 Task: Add an event with the title Third Project Status Update, date '2023/10/26', time 7:00 AM to 9:00 AMand add a description: Participants will explore the various roles, strengths, and contributions of team members. They will gain insights into the different communication styles, work preferences, and approaches to collaboration that exist within the team., put the event into Red category, logged in from the account softage.3@softage.netand send the event invitation to softage.4@softage.net and softage.2@softage.net. Set a reminder for the event At time of event
Action: Mouse moved to (107, 107)
Screenshot: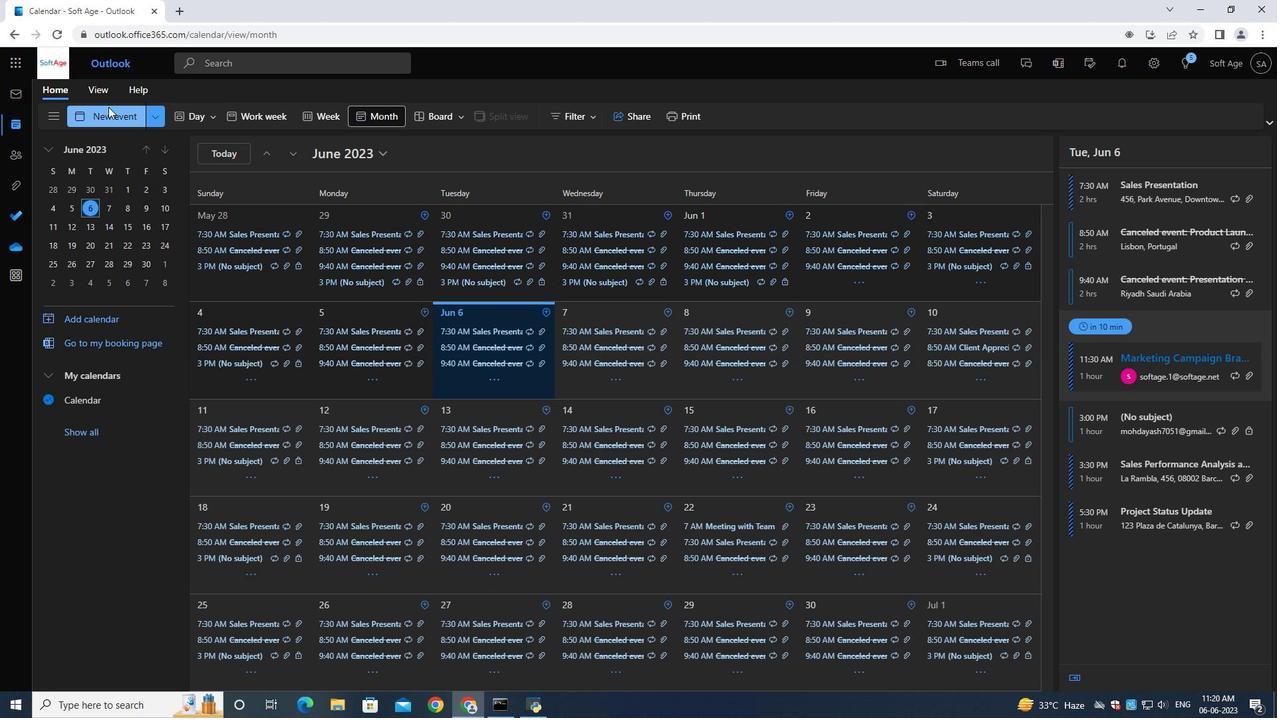 
Action: Mouse pressed left at (107, 107)
Screenshot: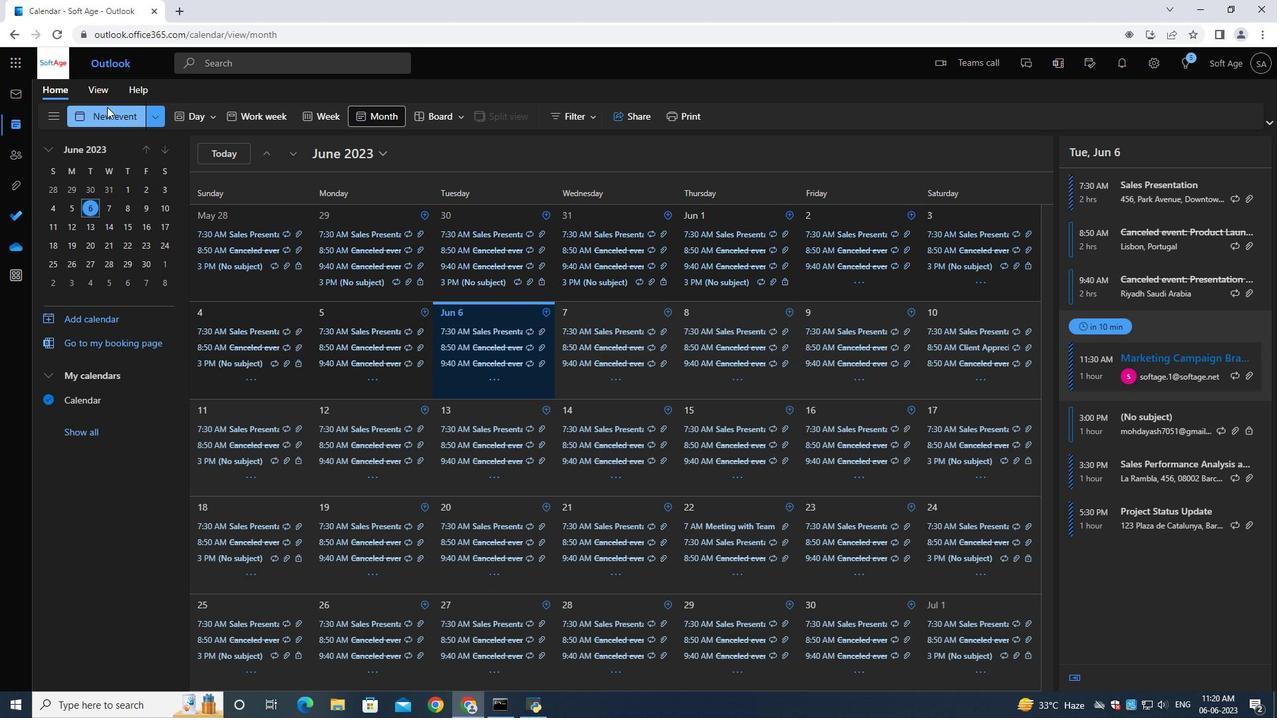
Action: Mouse moved to (398, 199)
Screenshot: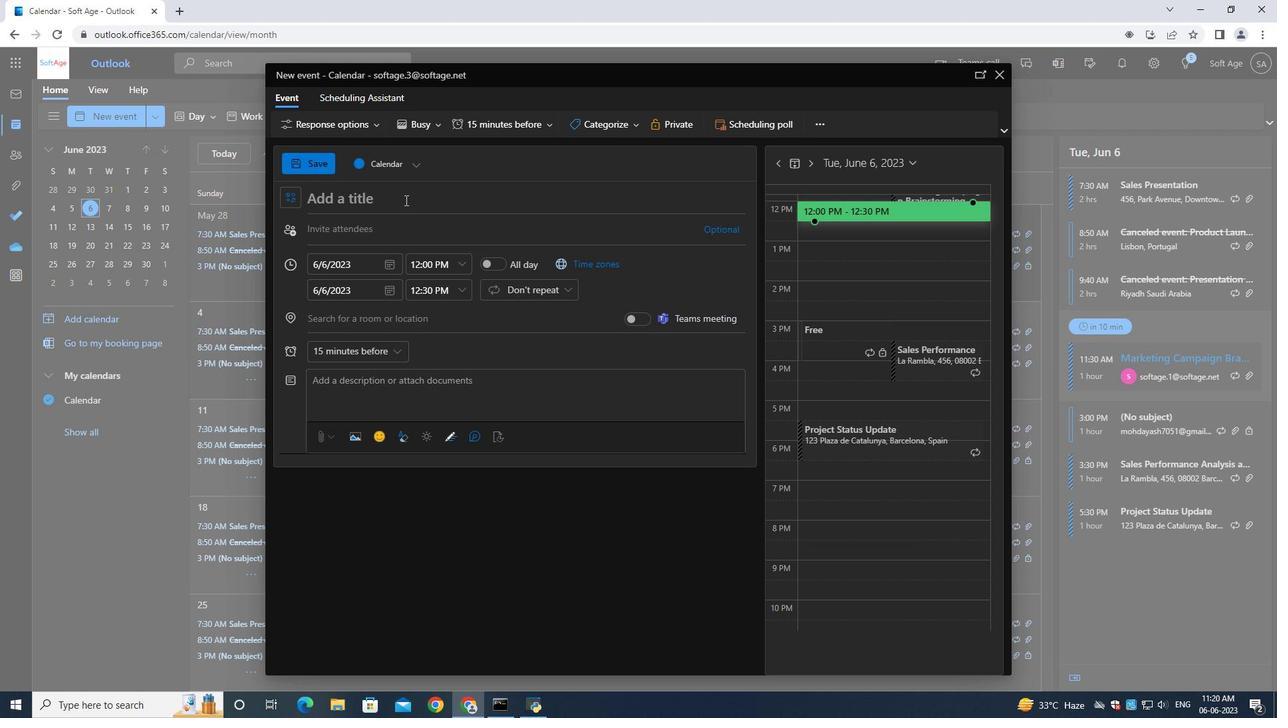 
Action: Mouse pressed left at (398, 199)
Screenshot: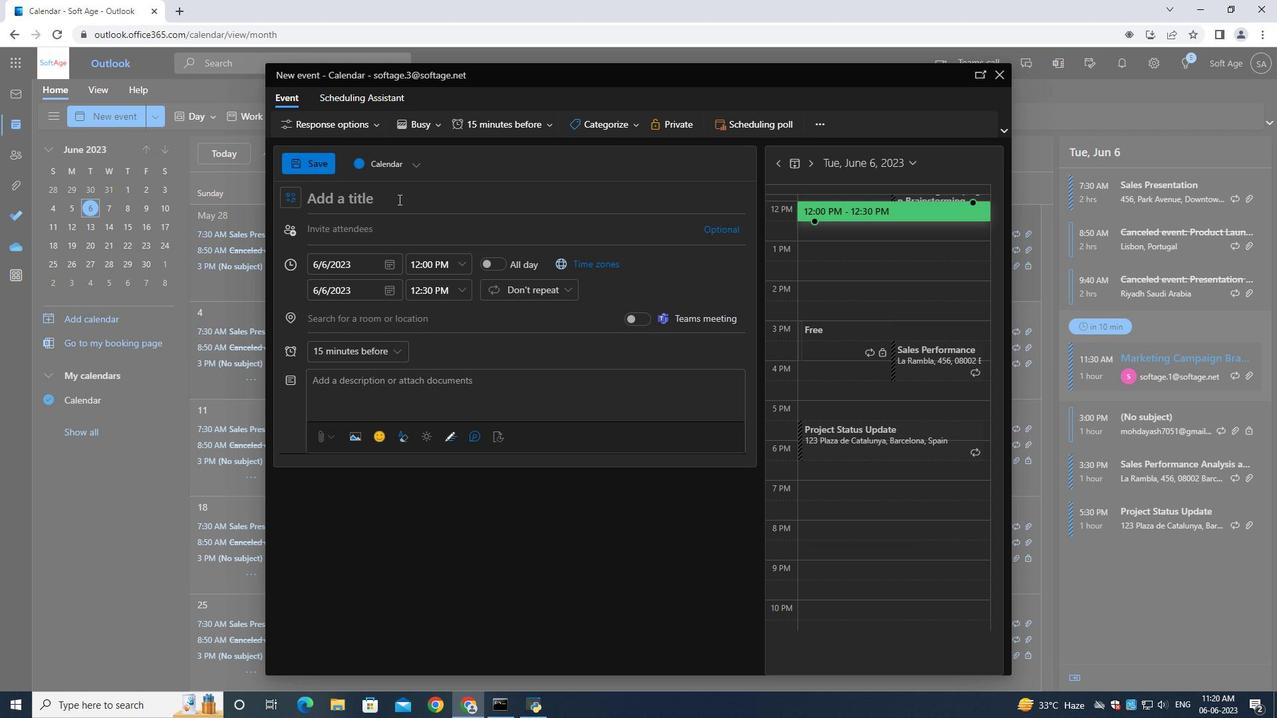 
Action: Mouse moved to (398, 199)
Screenshot: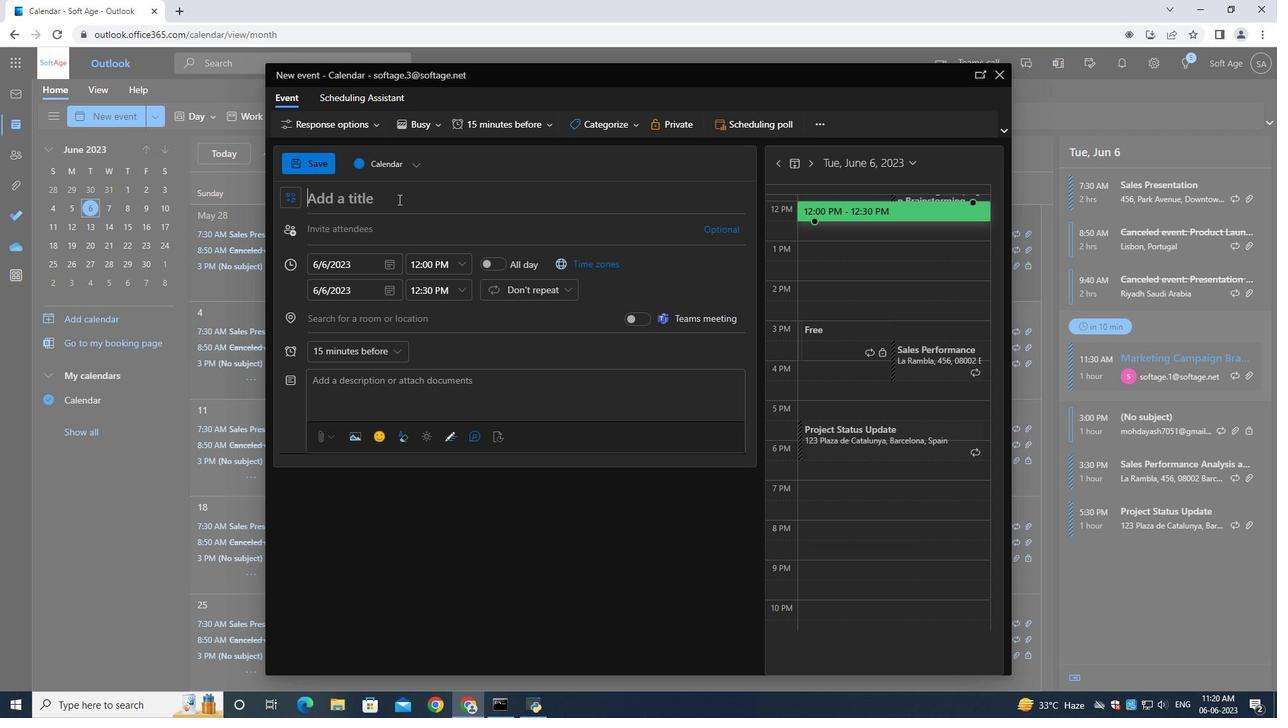 
Action: Key pressed <Key.shift>Third<Key.space><Key.shift><Key.shift><Key.shift><Key.shift><Key.shift><Key.shift><Key.shift><Key.shift>Project<Key.space><Key.shift><Key.shift><Key.shift><Key.shift><Key.shift><Key.shift><Key.shift><Key.shift><Key.shift><Key.shift><Key.shift><Key.shift><Key.shift><Key.shift><Key.shift><Key.shift>Status<Key.space><Key.shift>Update<Key.space>
Screenshot: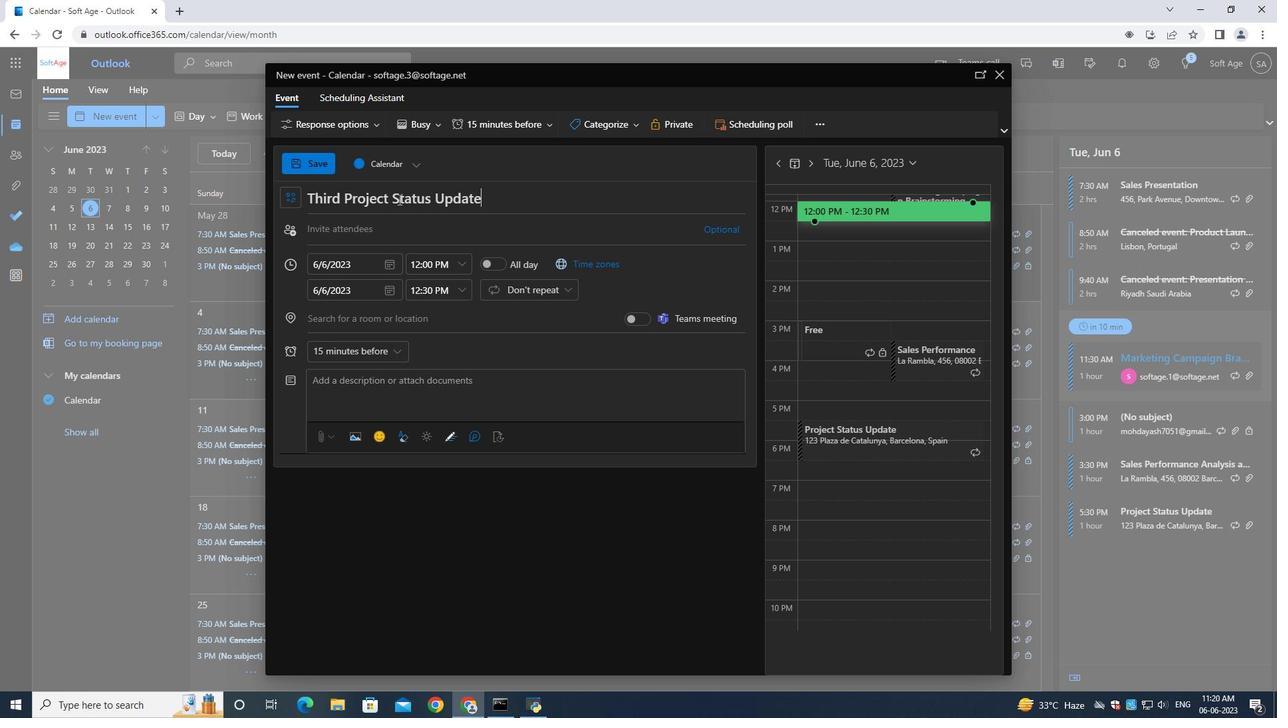 
Action: Mouse moved to (393, 260)
Screenshot: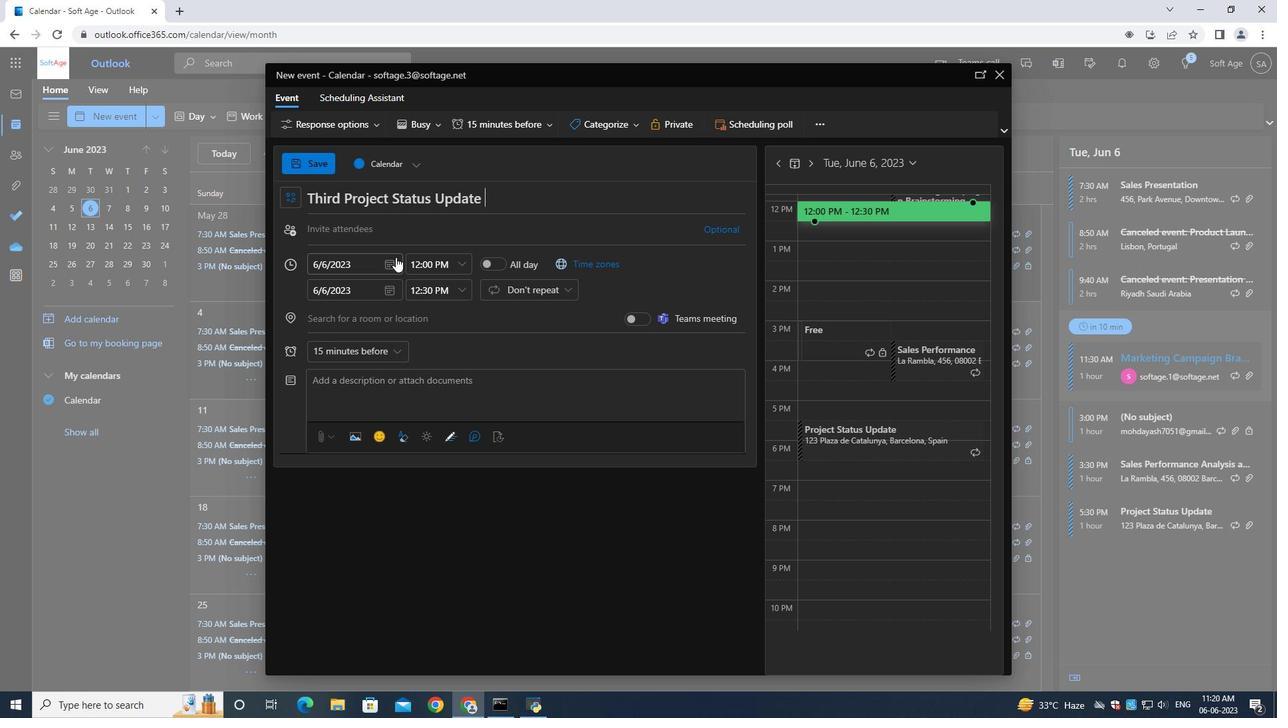 
Action: Mouse pressed left at (393, 260)
Screenshot: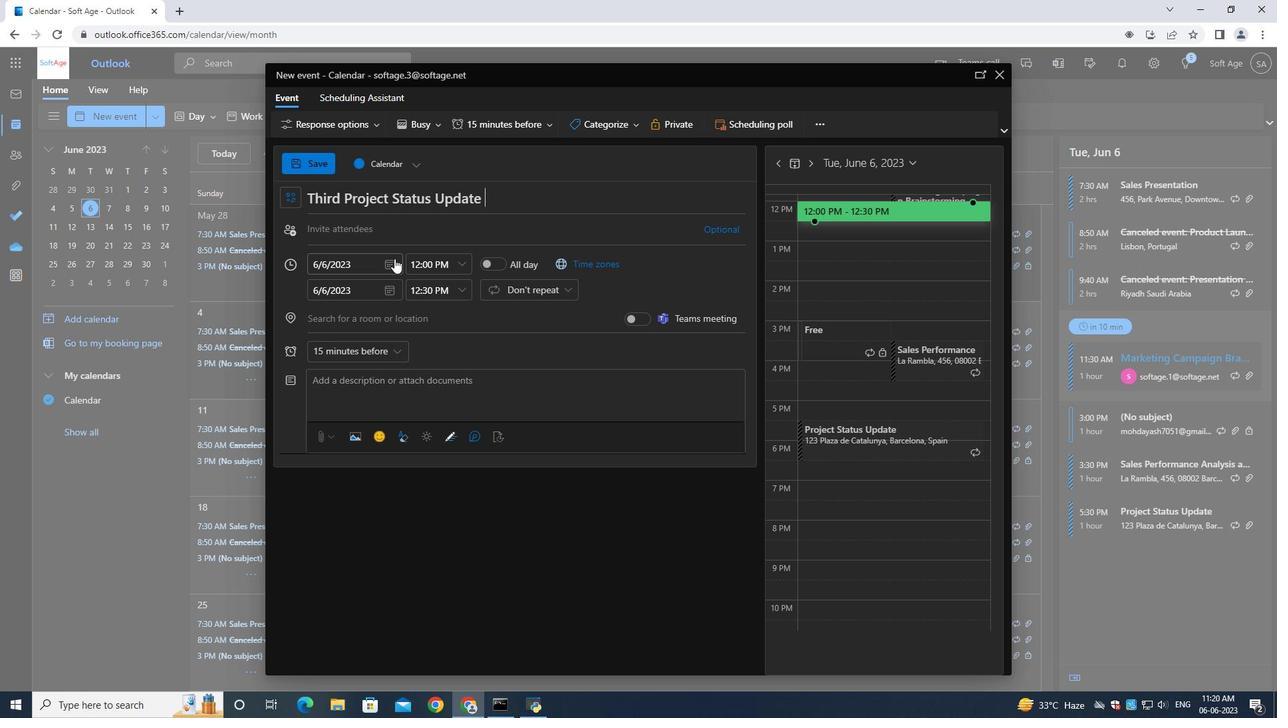 
Action: Mouse moved to (438, 288)
Screenshot: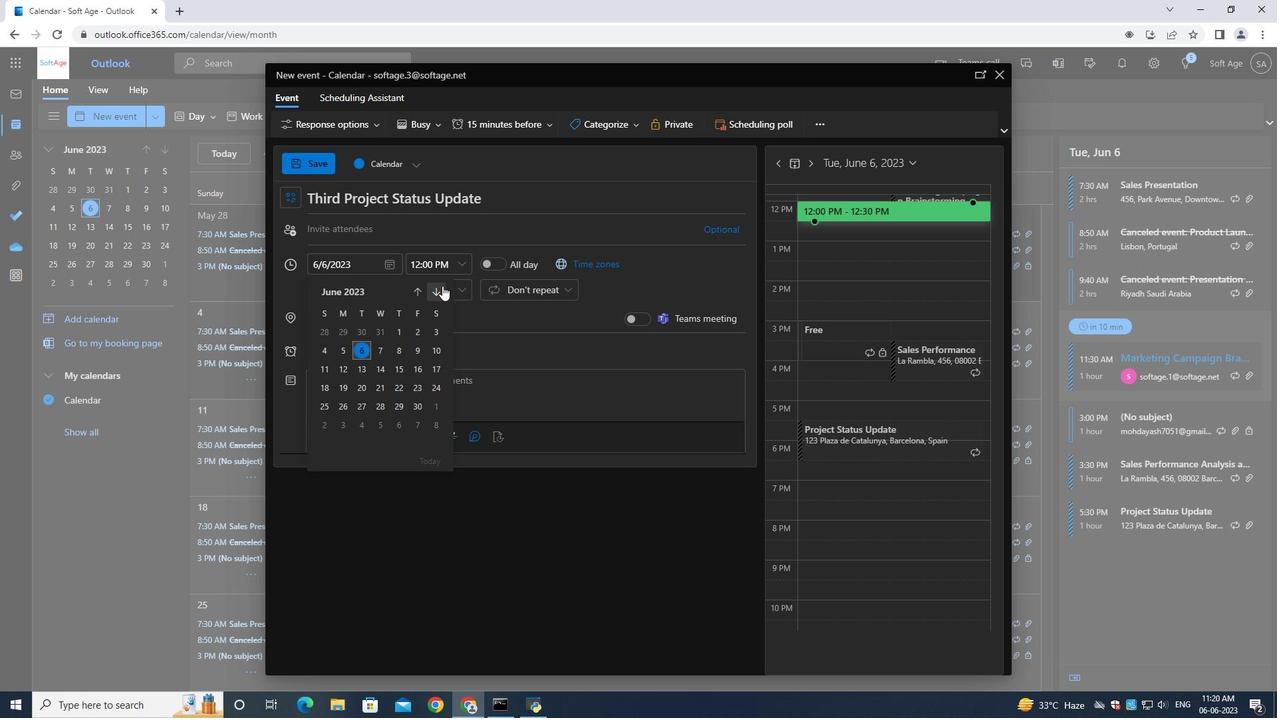 
Action: Mouse pressed left at (438, 288)
Screenshot: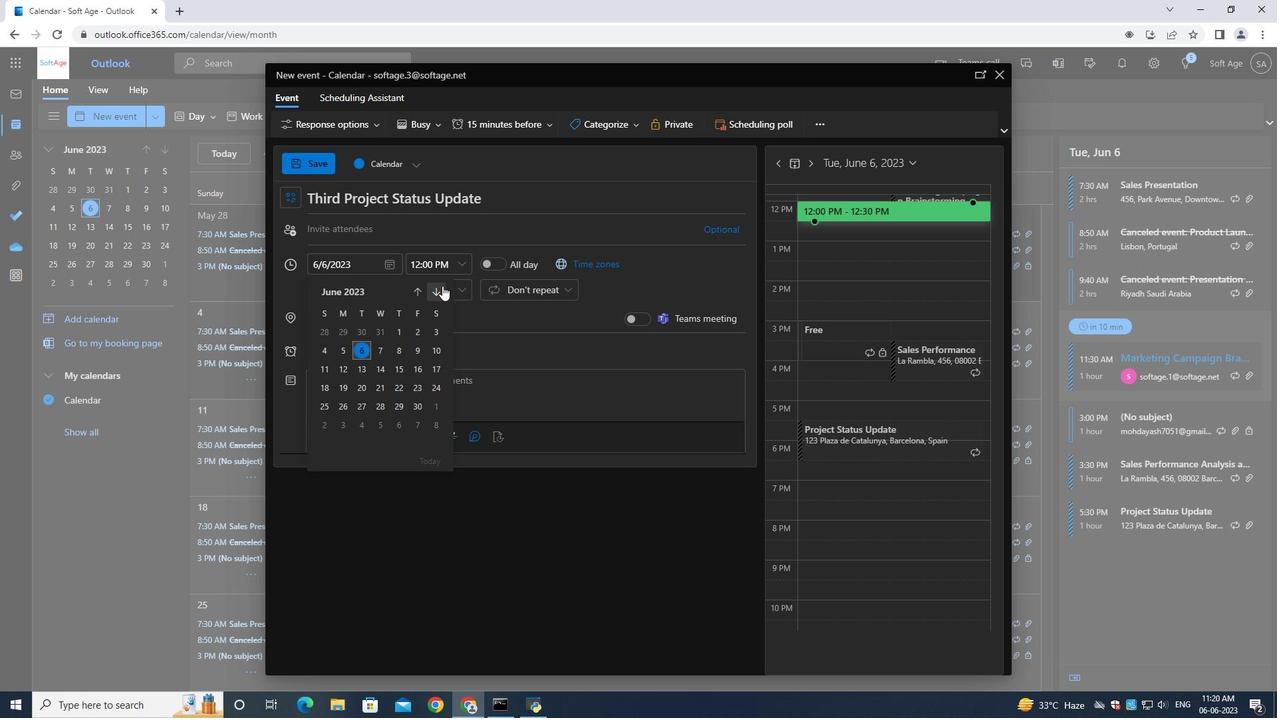 
Action: Mouse pressed left at (438, 288)
Screenshot: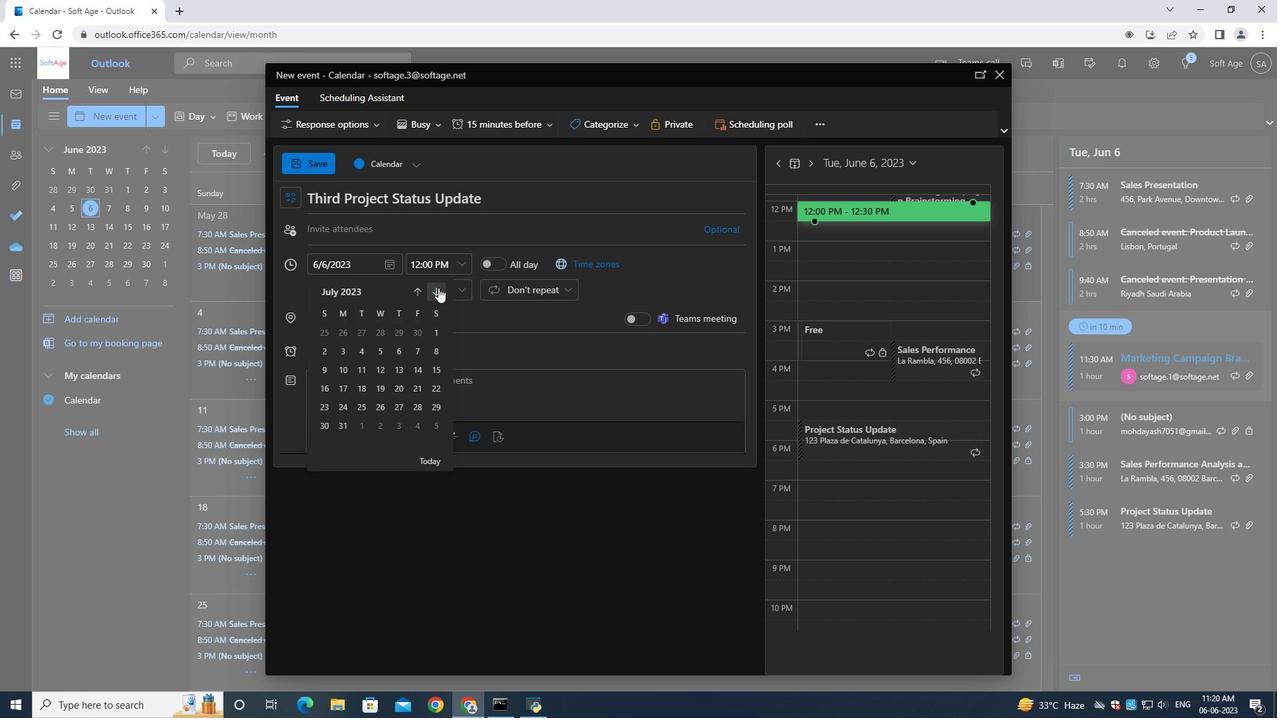 
Action: Mouse pressed left at (438, 288)
Screenshot: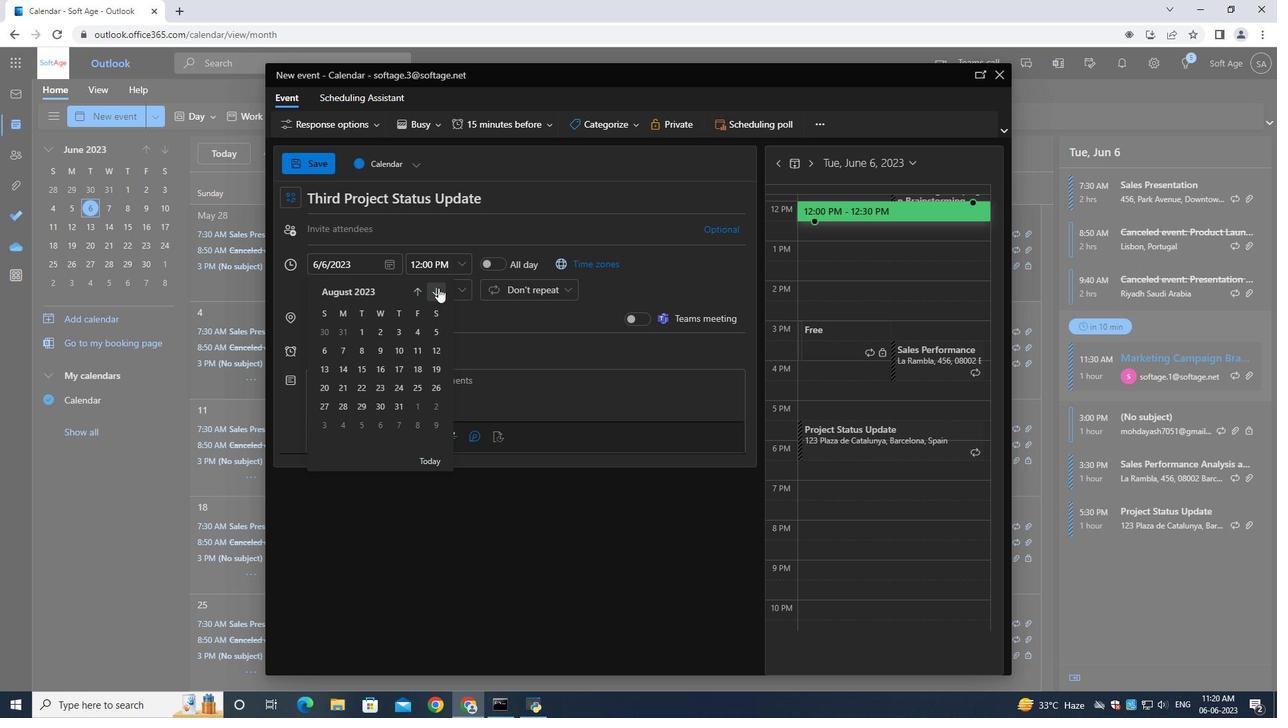 
Action: Mouse pressed left at (438, 288)
Screenshot: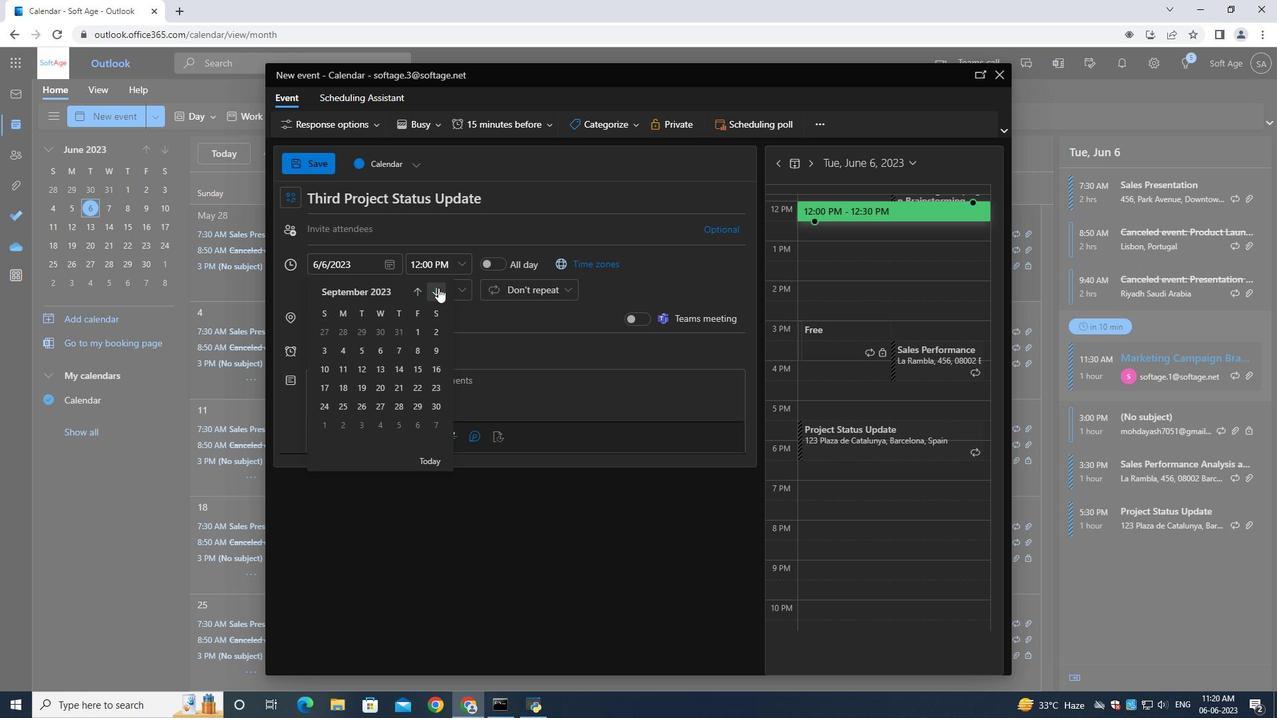 
Action: Mouse moved to (394, 390)
Screenshot: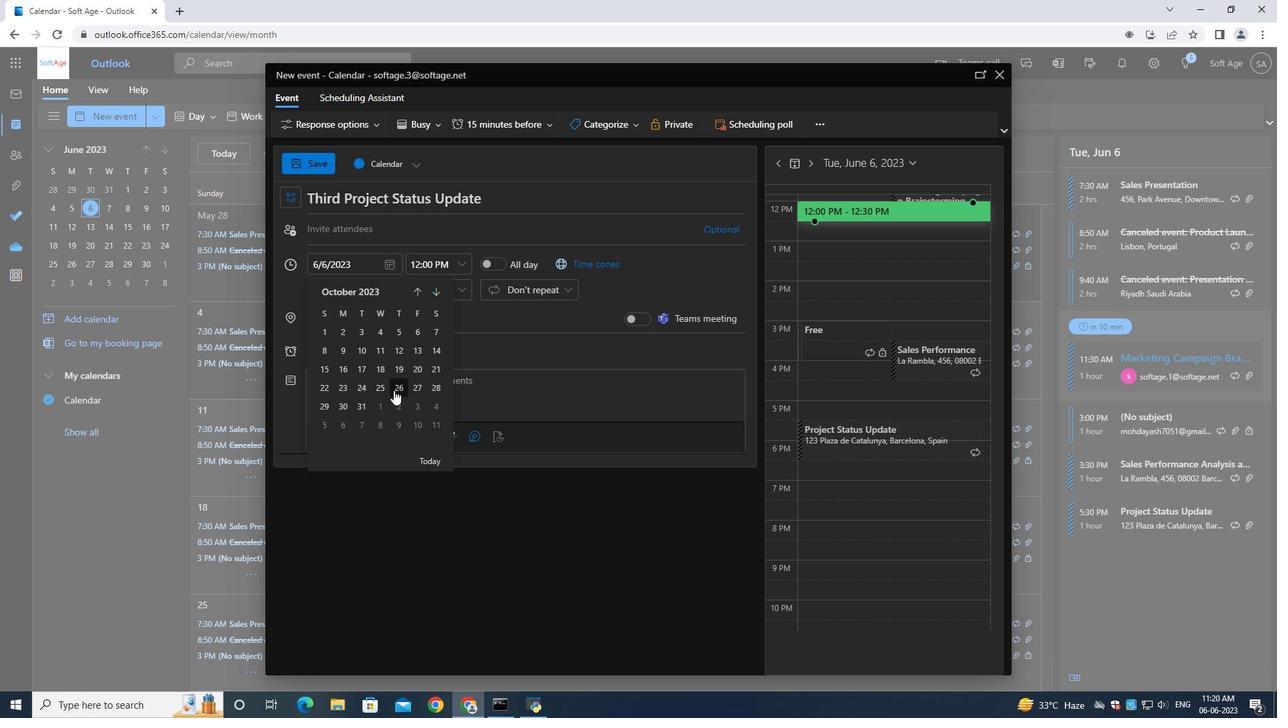 
Action: Mouse pressed left at (394, 390)
Screenshot: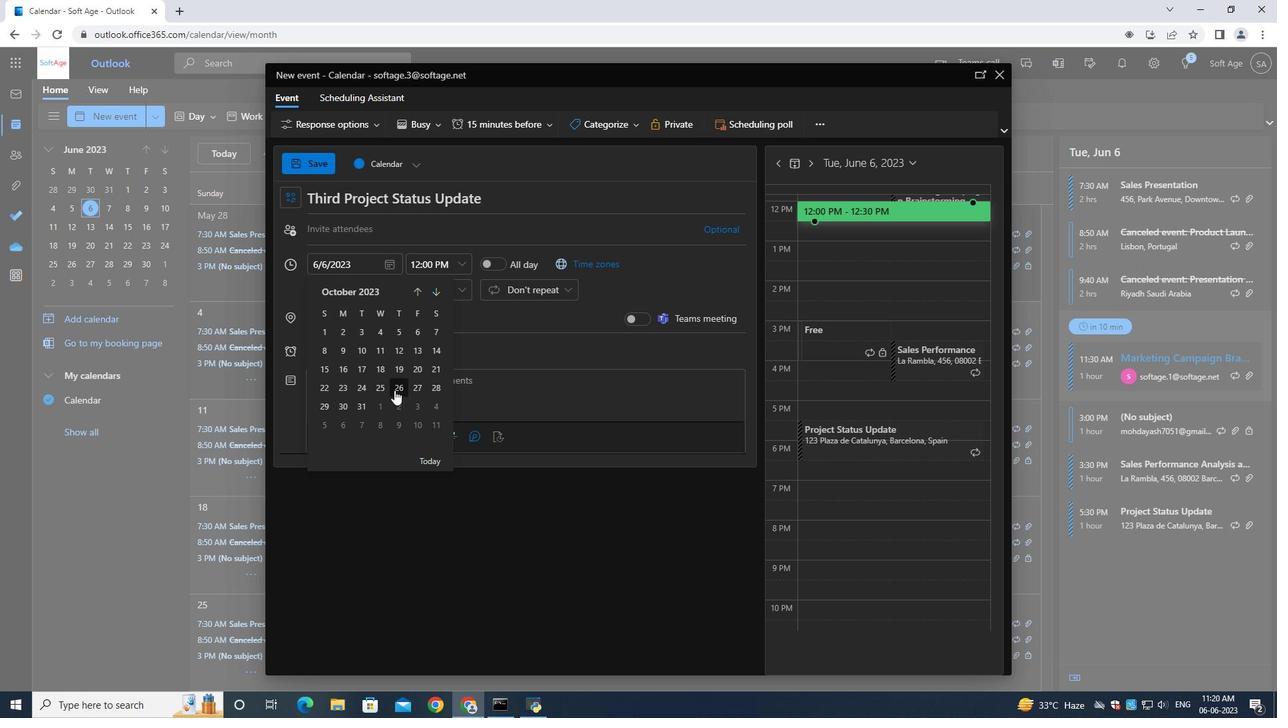 
Action: Mouse moved to (427, 269)
Screenshot: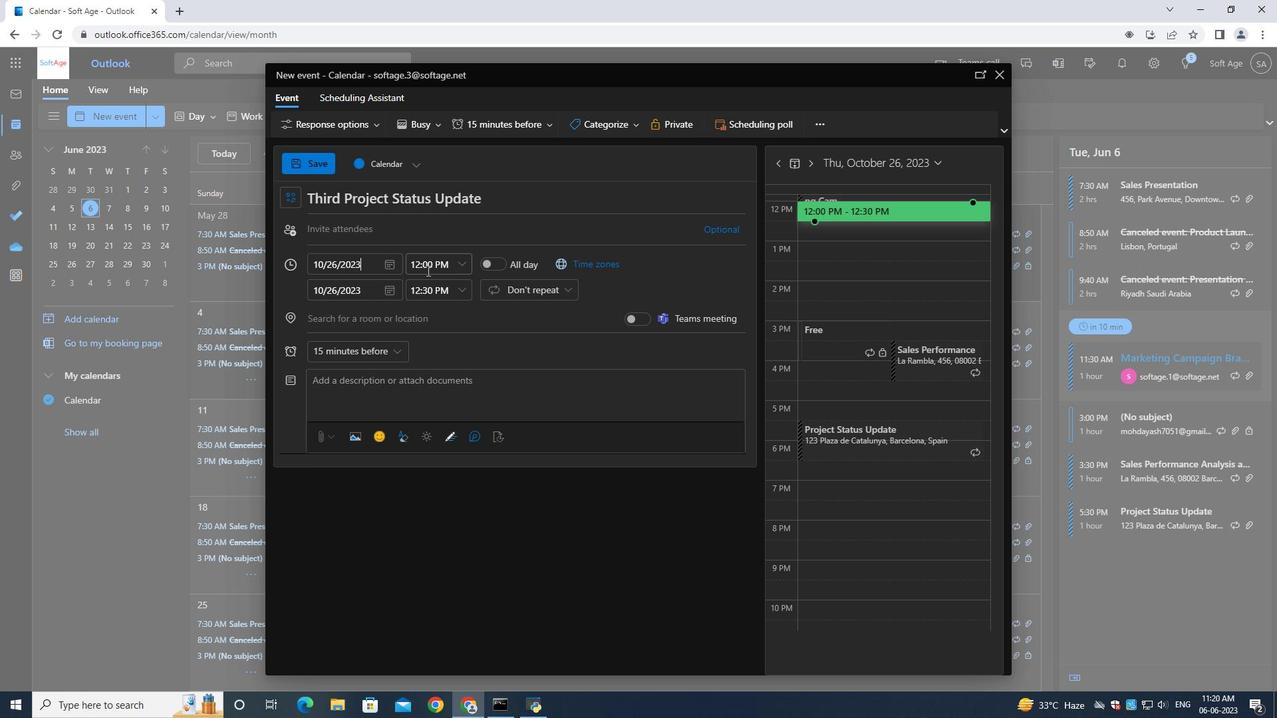 
Action: Mouse pressed left at (427, 269)
Screenshot: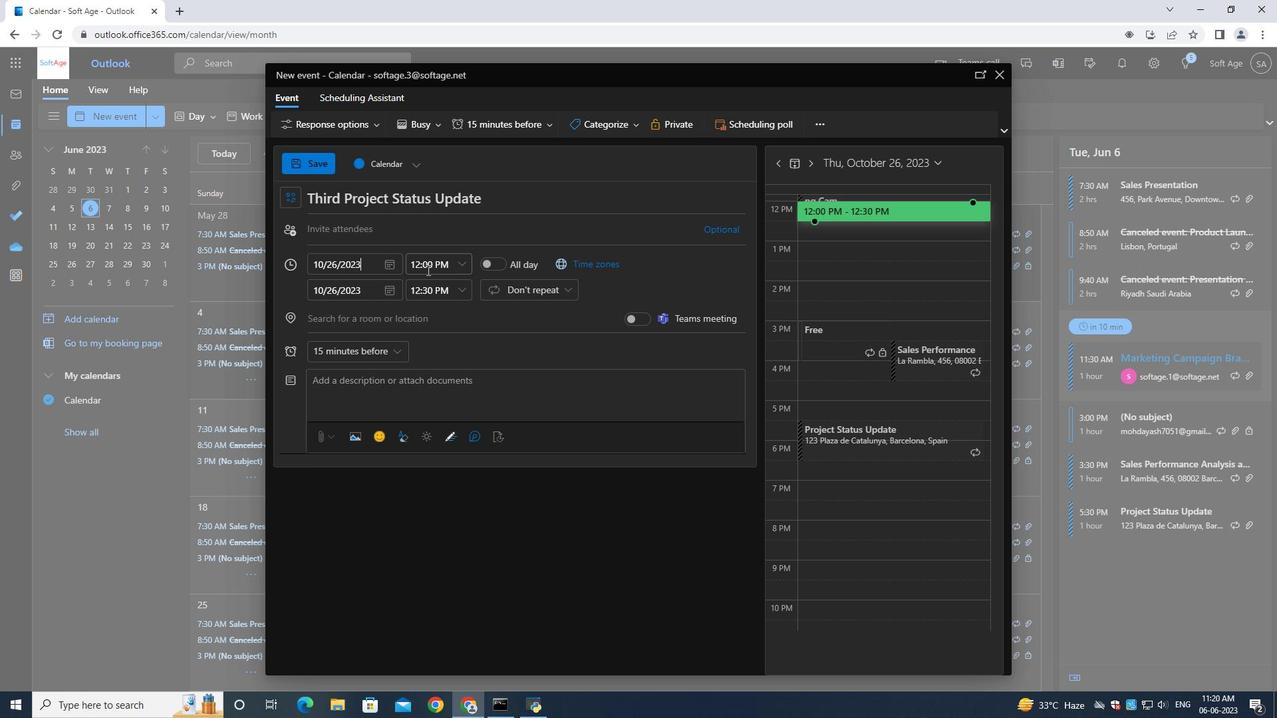 
Action: Mouse moved to (428, 269)
Screenshot: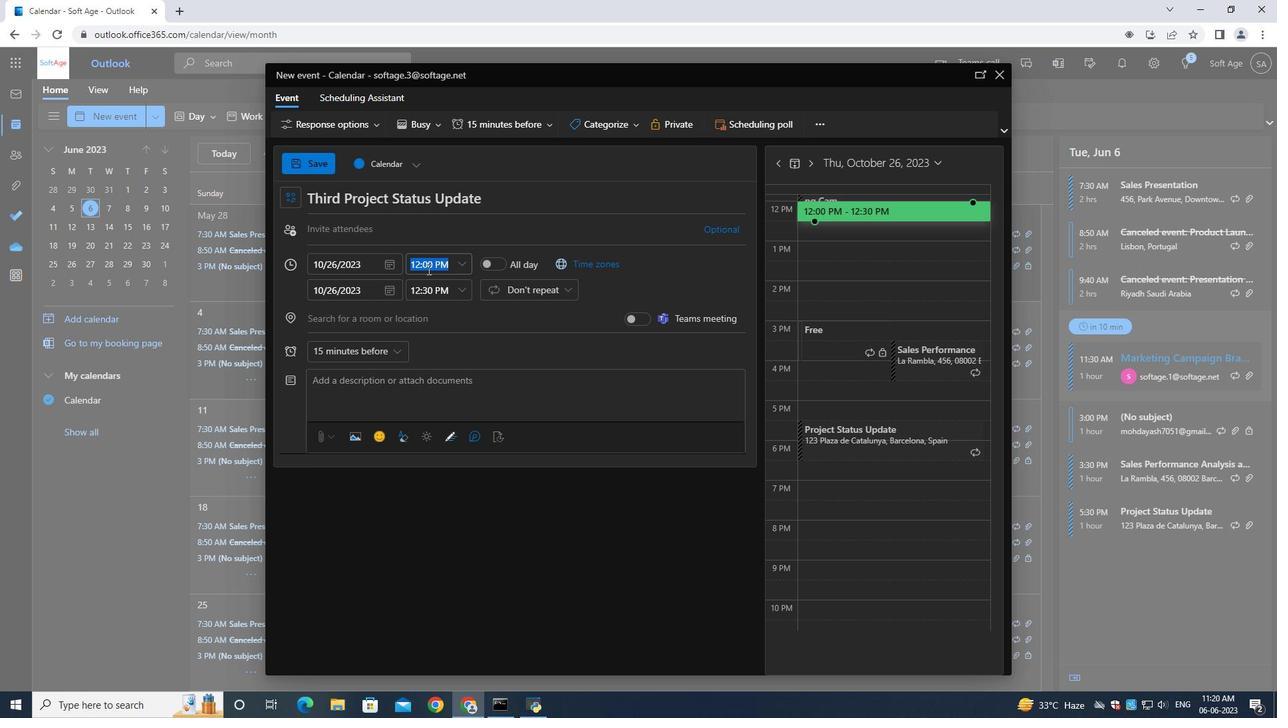 
Action: Key pressed 7<Key.shift_r>:00<Key.shift>AM
Screenshot: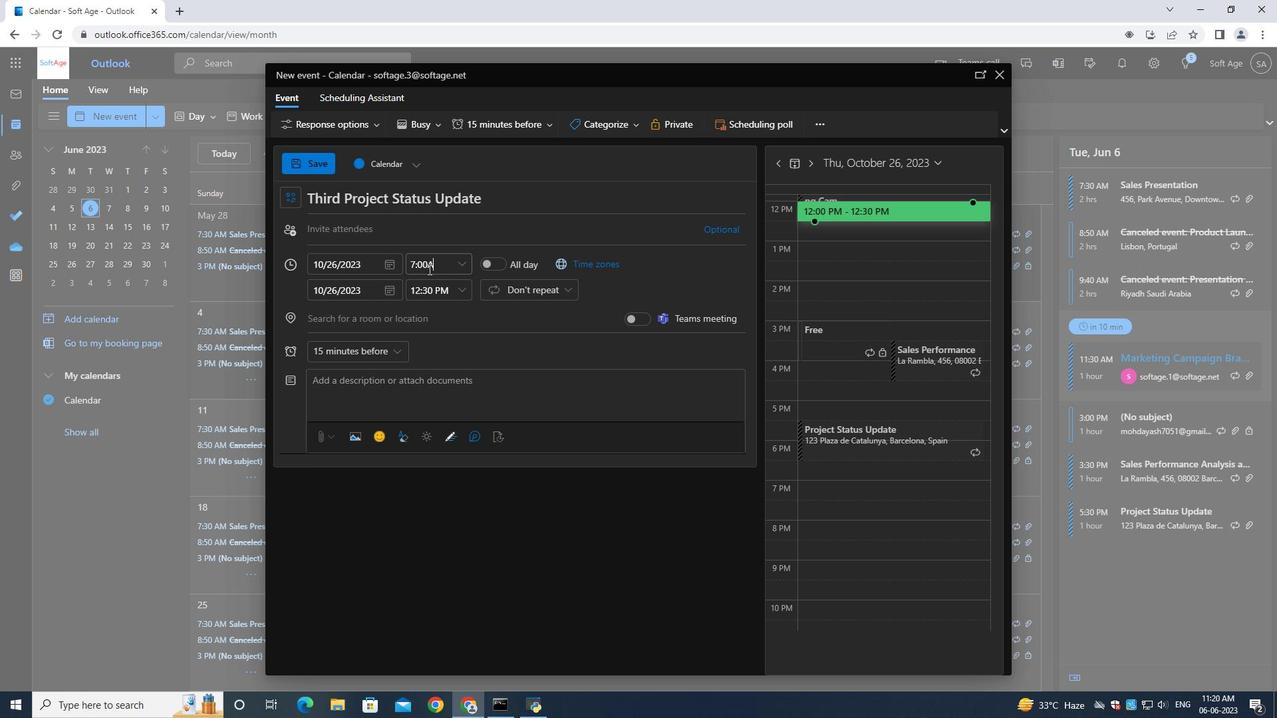 
Action: Mouse moved to (444, 296)
Screenshot: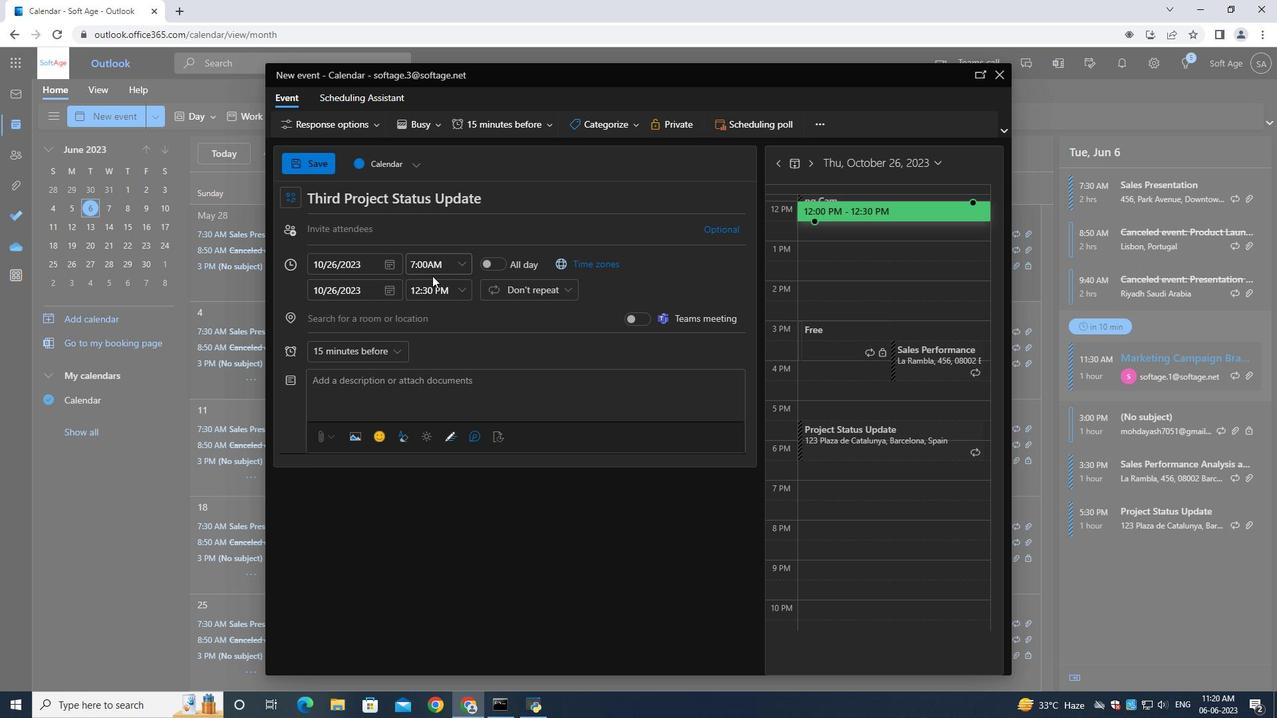 
Action: Mouse pressed left at (444, 296)
Screenshot: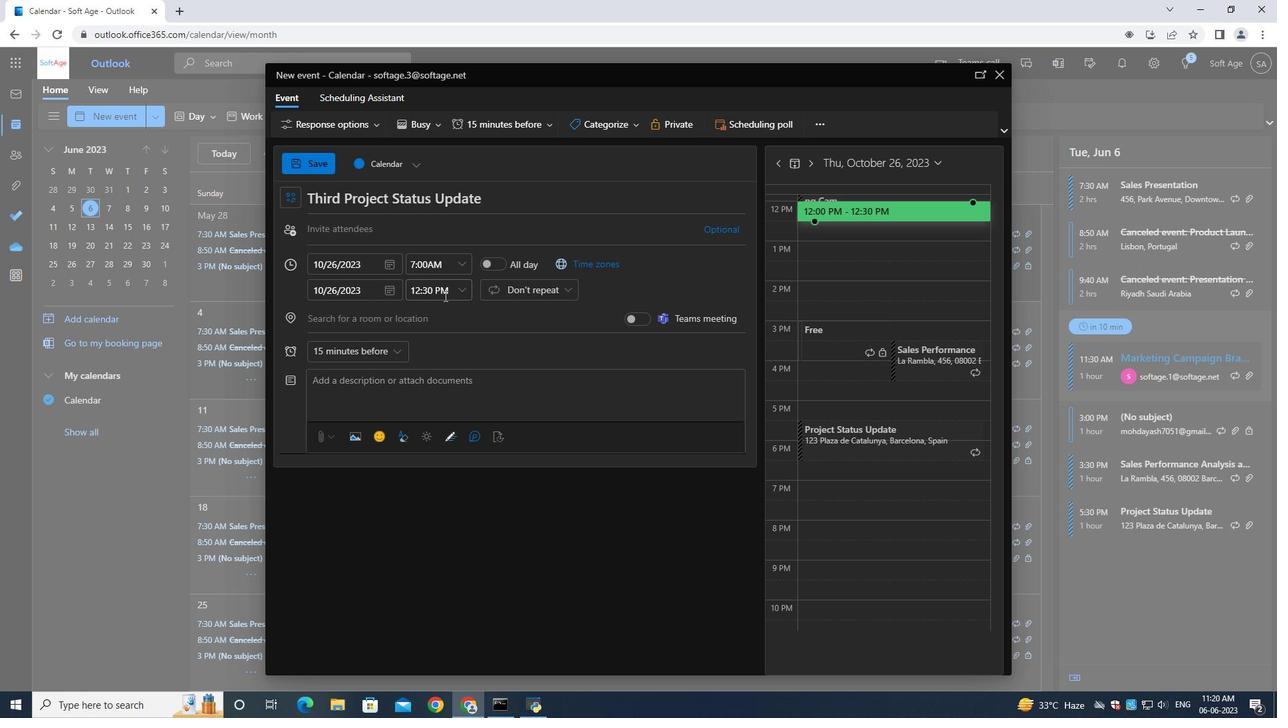 
Action: Mouse moved to (444, 296)
Screenshot: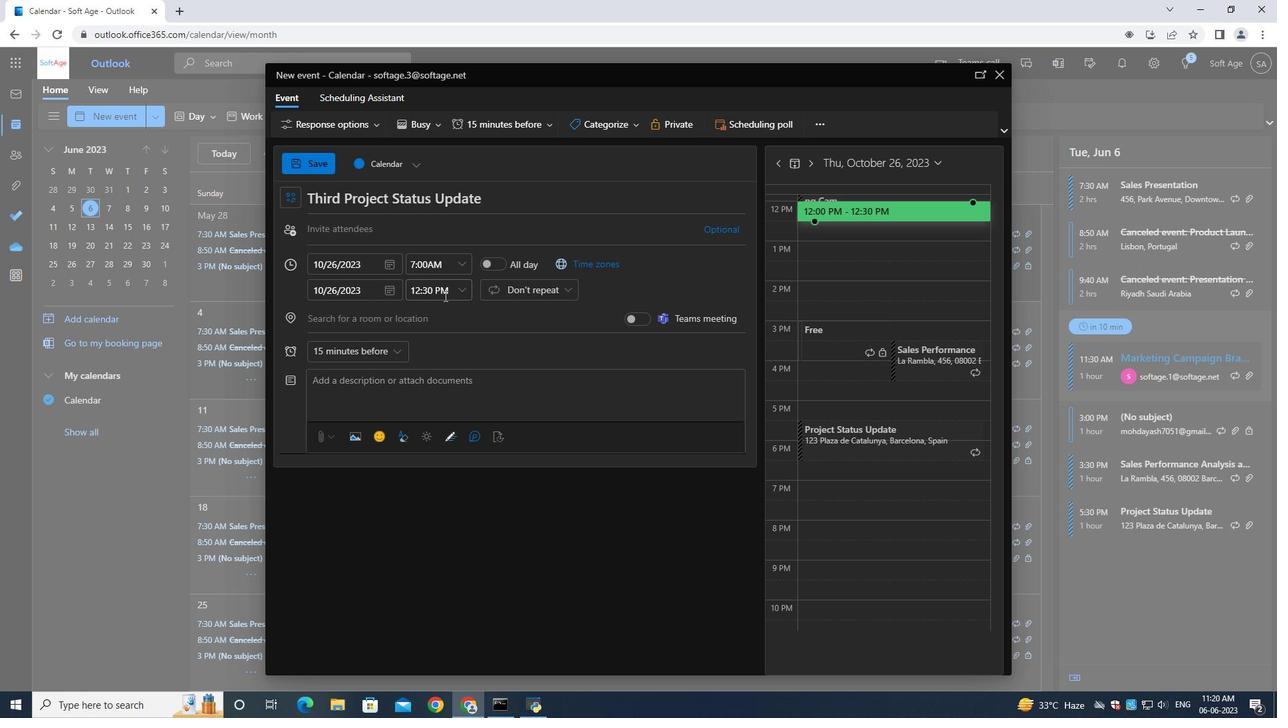 
Action: Key pressed 9<Key.shift_r>:00<Key.shift>AM
Screenshot: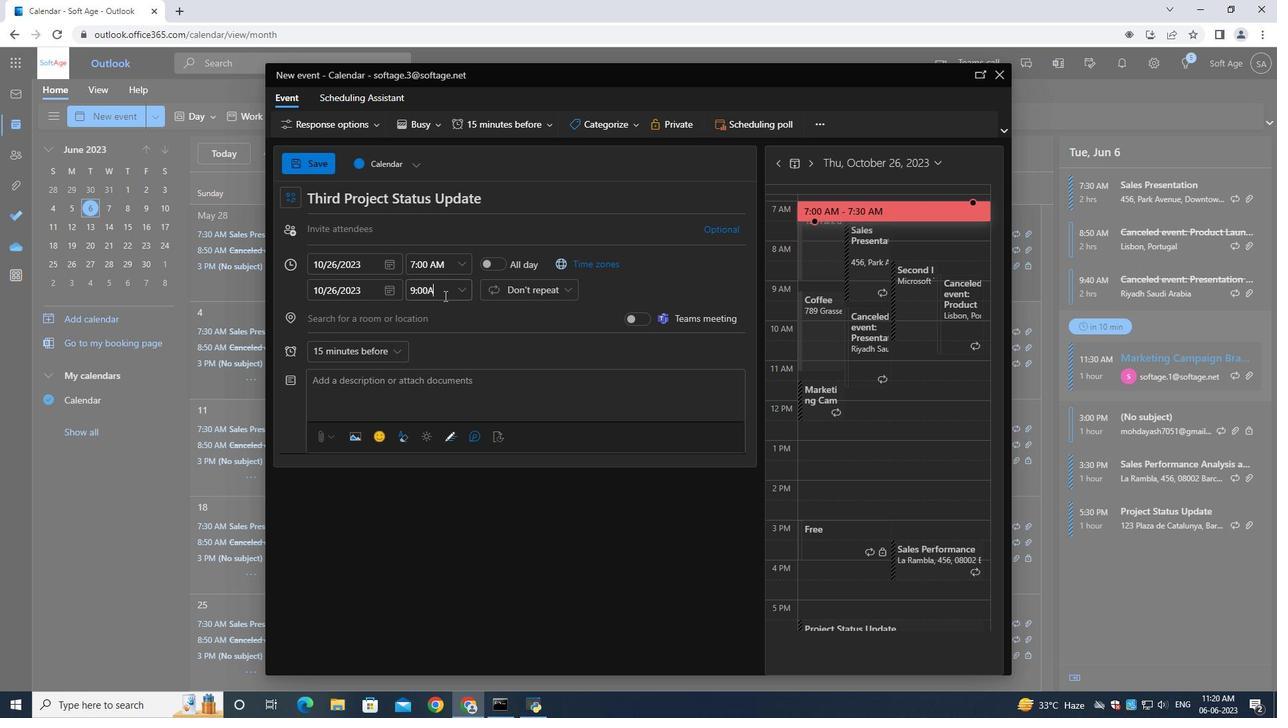 
Action: Mouse moved to (405, 390)
Screenshot: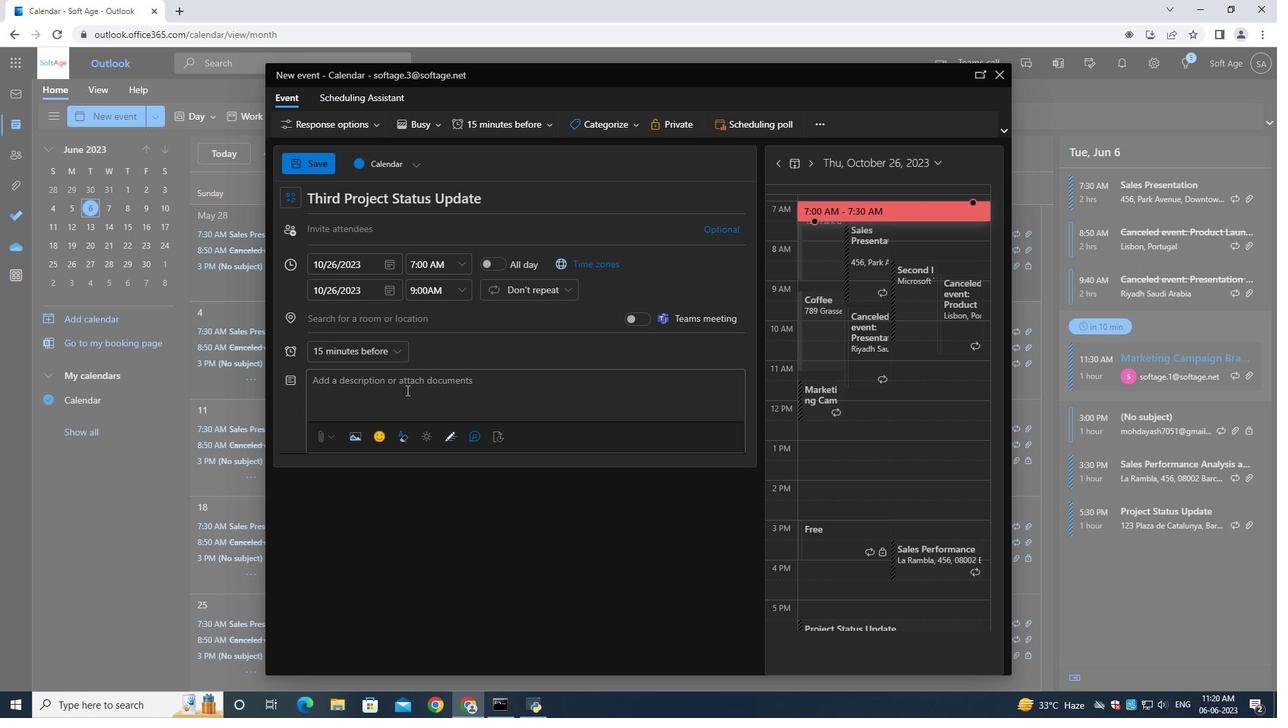 
Action: Mouse pressed left at (405, 390)
Screenshot: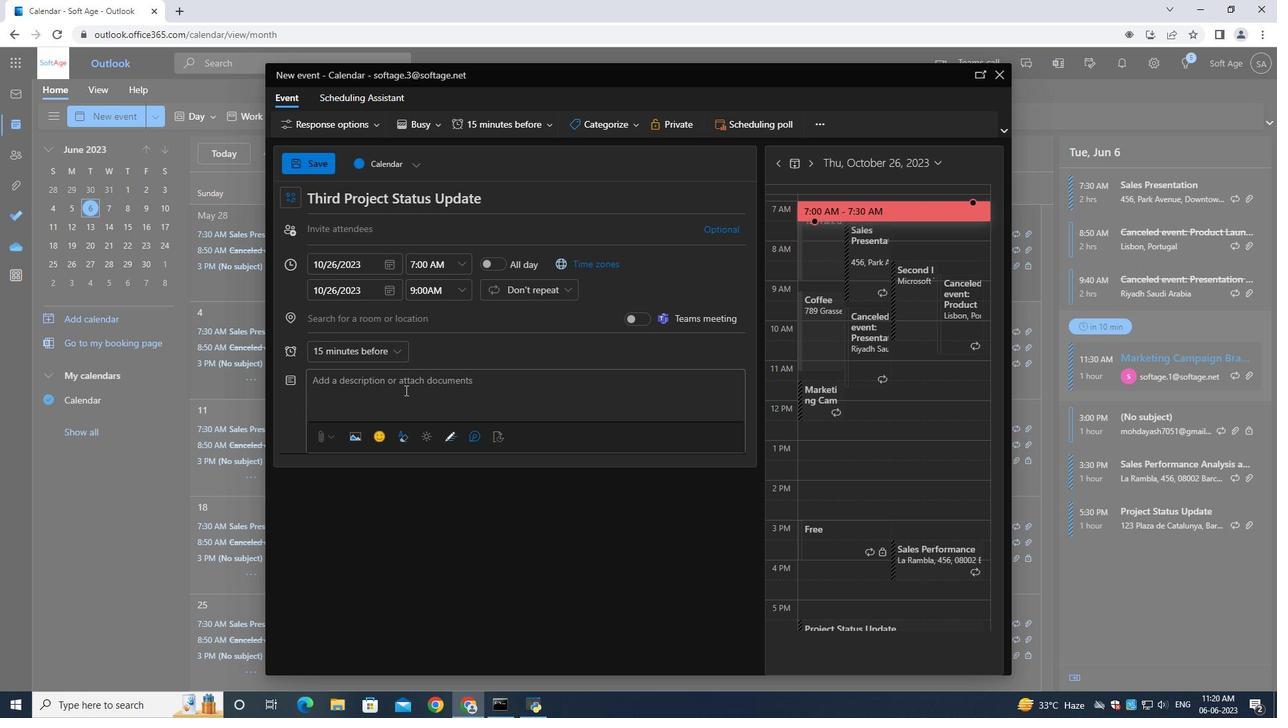 
Action: Mouse moved to (405, 390)
Screenshot: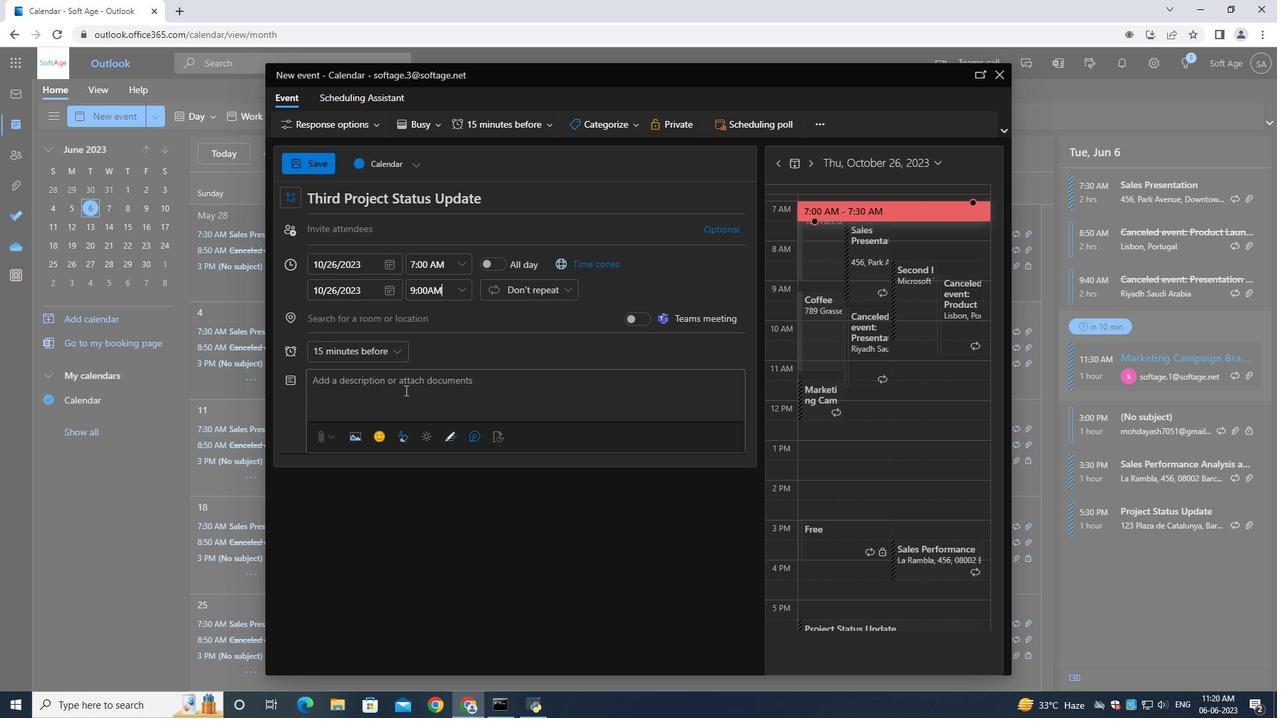 
Action: Key pressed <Key.shift>Participants<Key.space>will<Key.space>explore<Key.space>the<Key.space>various<Key.space>roles,<Key.space>strenghts,<Key.space>and<Key.space>contributions<Key.space>of<Key.space>team<Key.space>members.<Key.shift><Key.shift><Key.space>They<Key.space>will<Key.space>gain<Key.space>insights<Key.space>into<Key.space>the<Key.space>different<Key.space>communication<Key.space>styles,<Key.space>work<Key.space>preference,<Key.space>and<Key.space>approaches<Key.space>to<Key.space>collaboration<Key.space>that<Key.space>exist<Key.space>within<Key.space>the<Key.space>team.
Screenshot: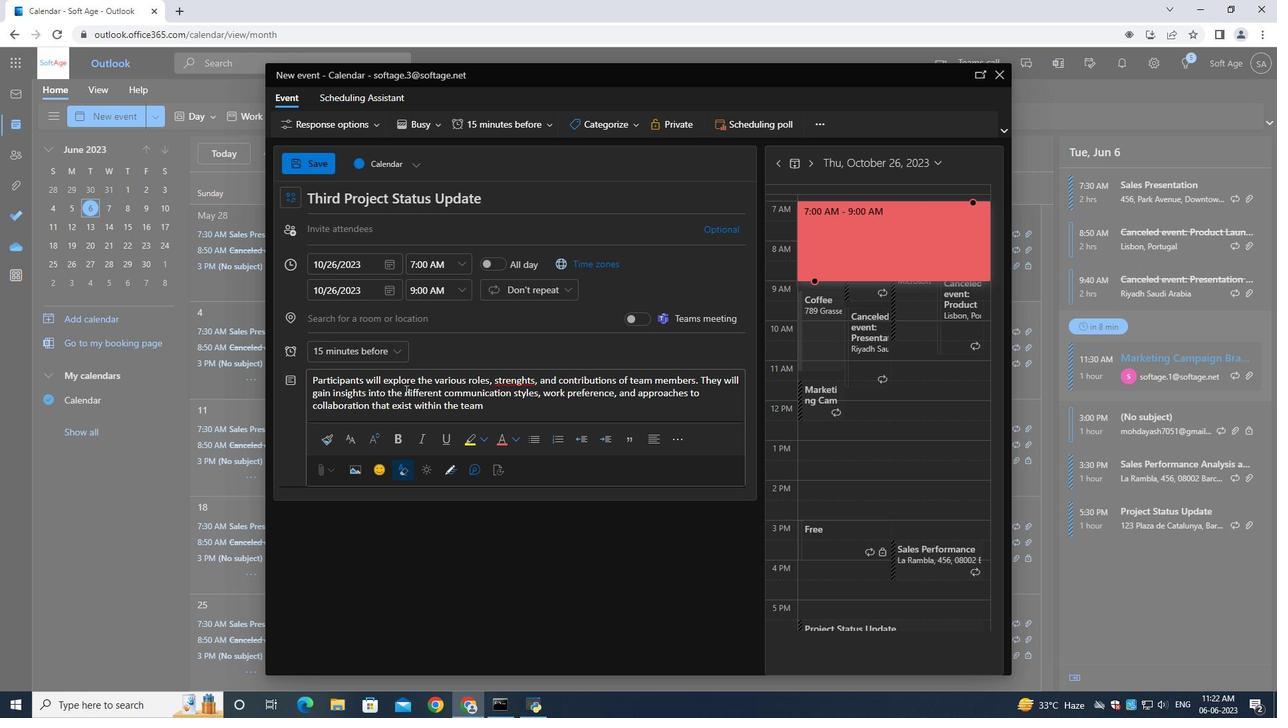 
Action: Mouse moved to (604, 124)
Screenshot: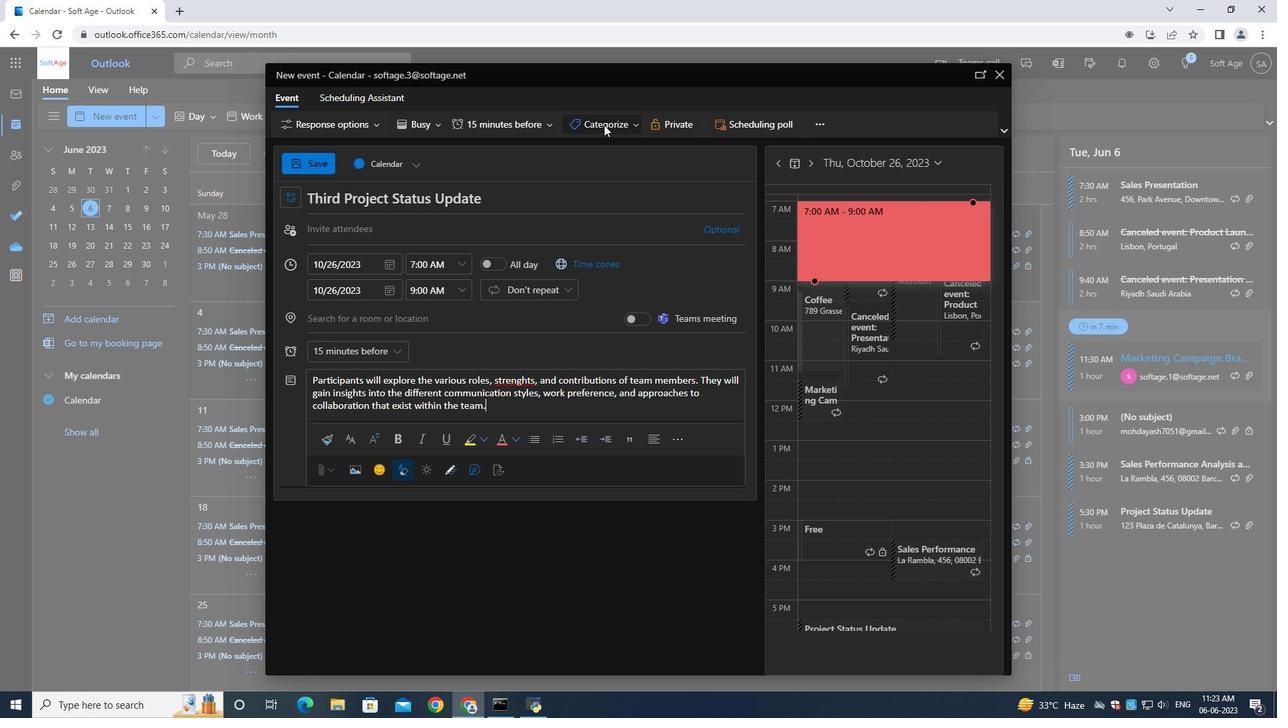 
Action: Mouse pressed left at (604, 124)
Screenshot: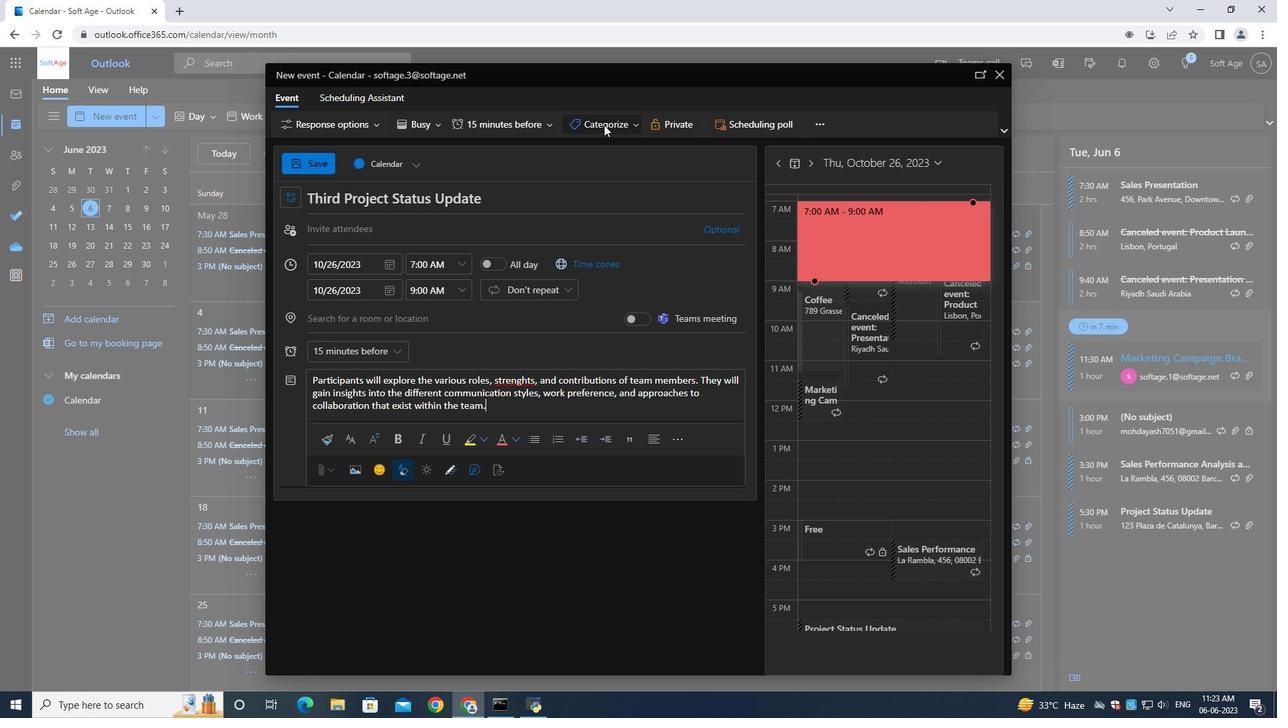 
Action: Mouse moved to (582, 228)
Screenshot: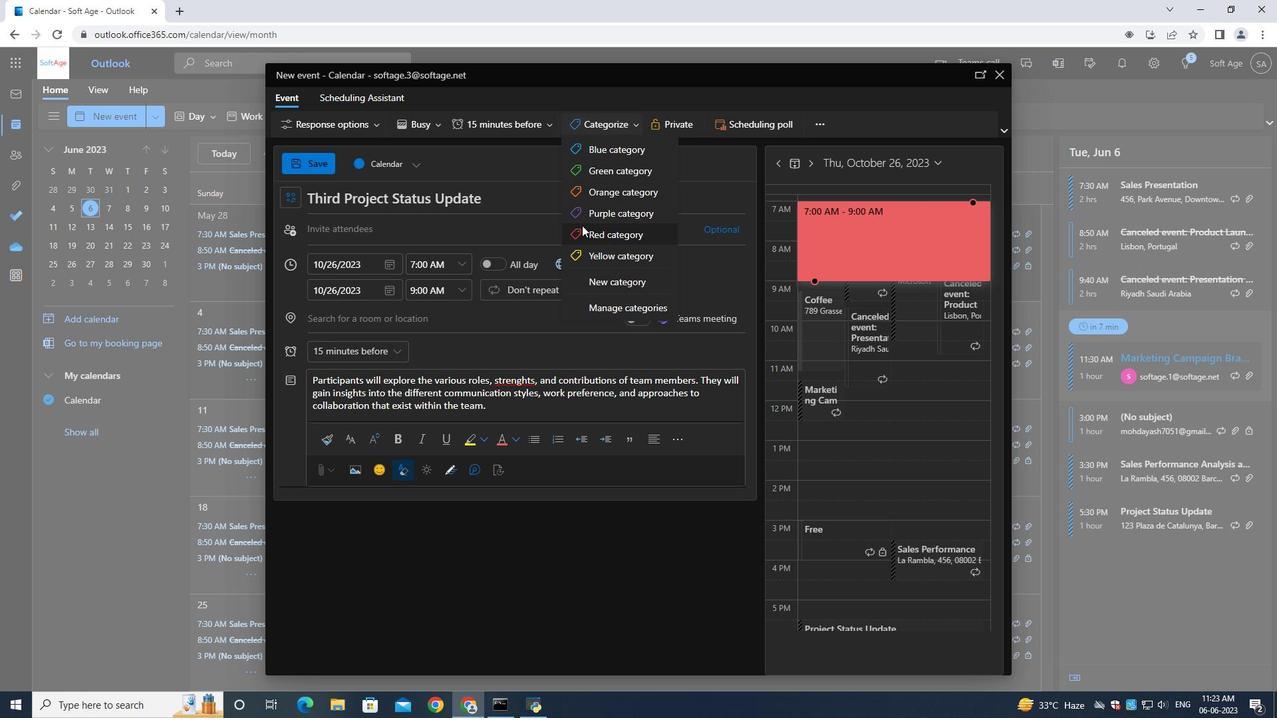 
Action: Mouse pressed left at (582, 228)
Screenshot: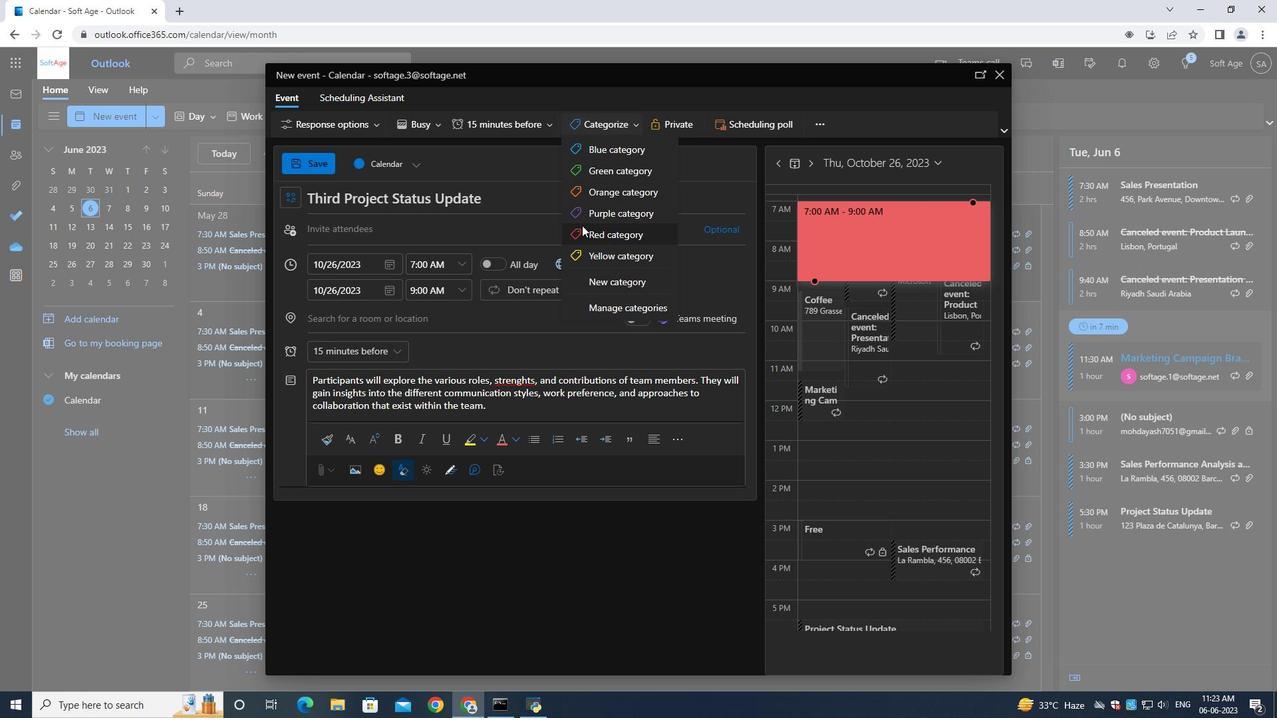 
Action: Mouse moved to (381, 227)
Screenshot: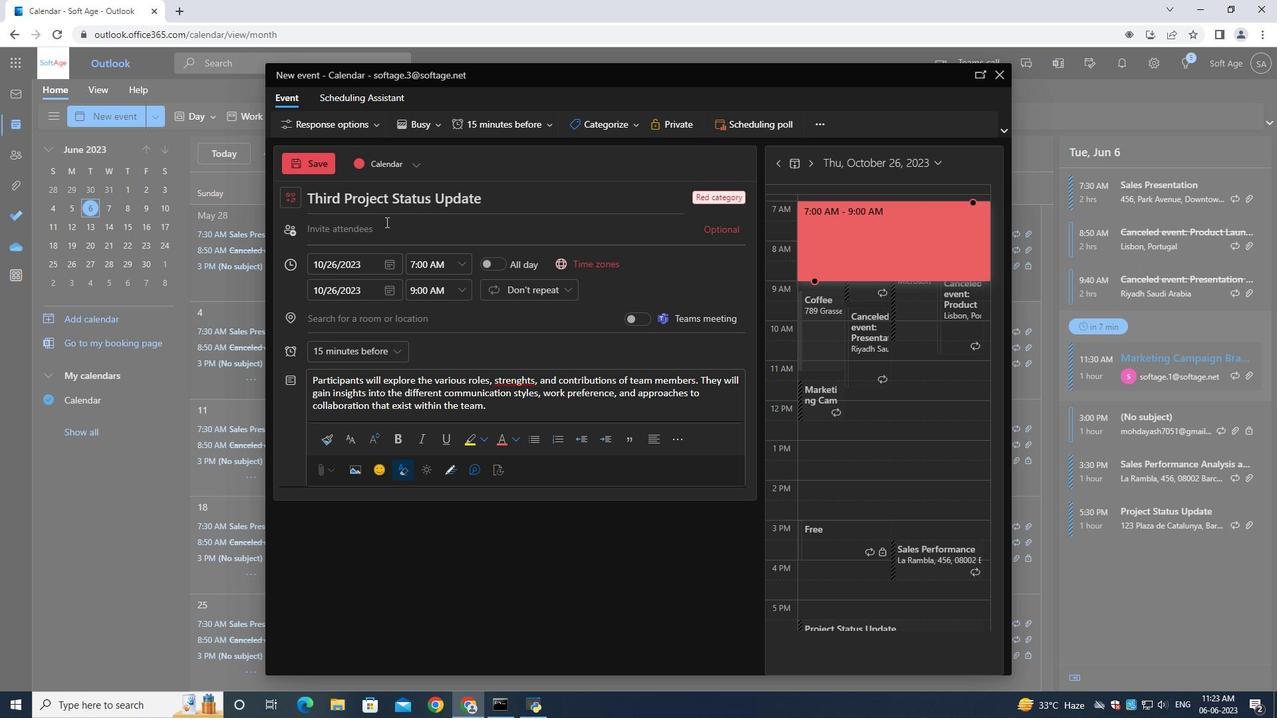
Action: Mouse pressed left at (381, 227)
Screenshot: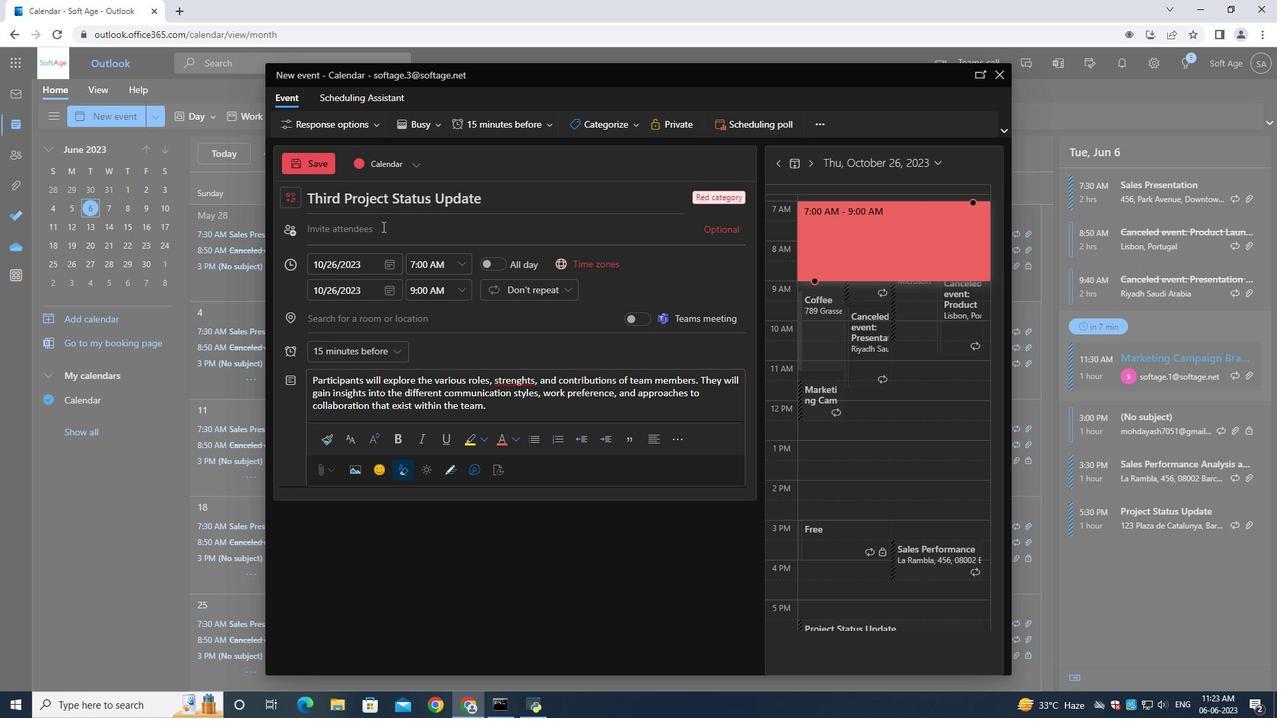 
Action: Mouse moved to (382, 228)
Screenshot: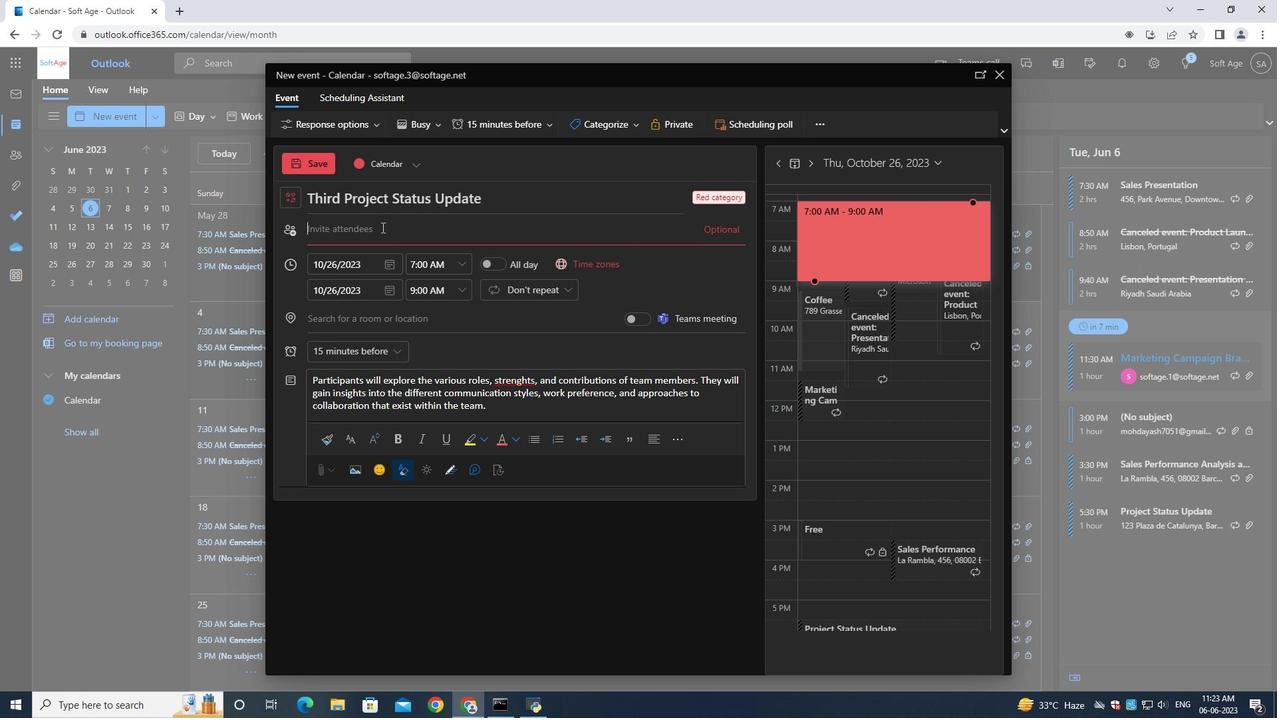 
Action: Key pressed softage.4<Key.shift><Key.shift><Key.shift><Key.shift><Key.shift><Key.shift><Key.shift><Key.shift><Key.shift><Key.shift><Key.shift><Key.shift><Key.shift><Key.shift><Key.shift><Key.shift><Key.shift>@softage.net
Screenshot: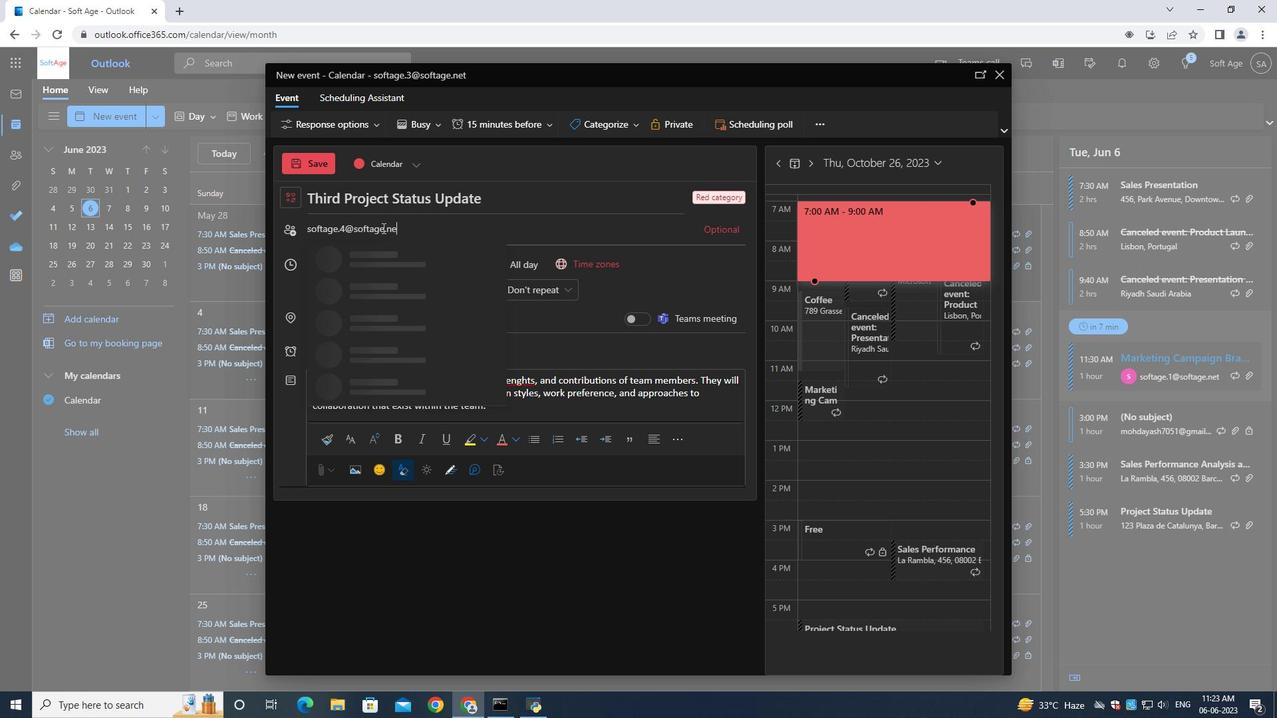 
Action: Mouse moved to (387, 252)
Screenshot: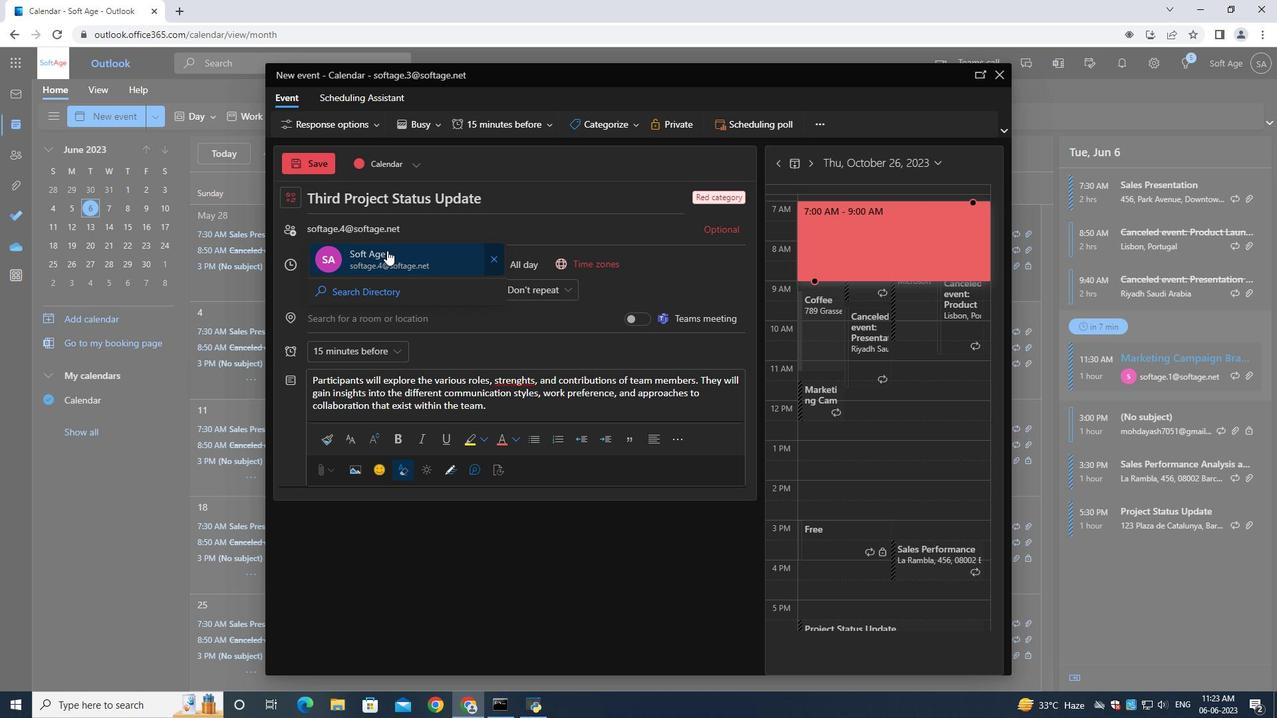 
Action: Mouse pressed left at (387, 252)
Screenshot: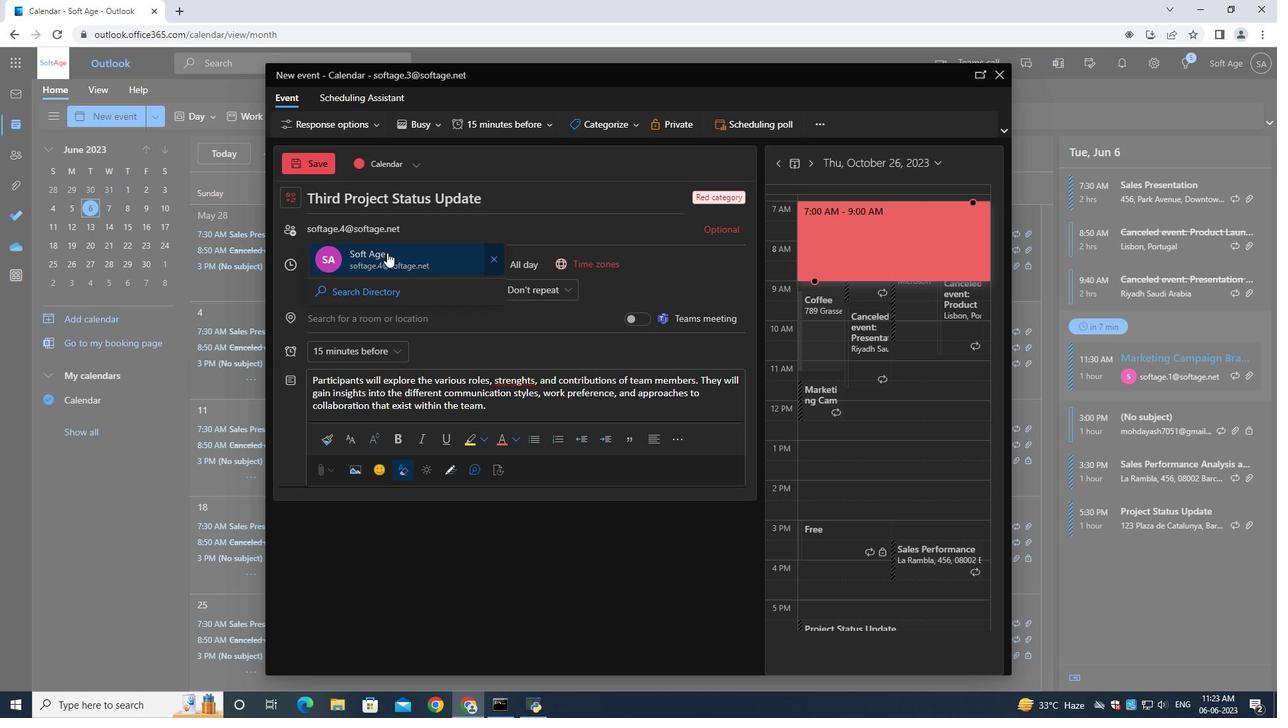 
Action: Mouse moved to (404, 244)
Screenshot: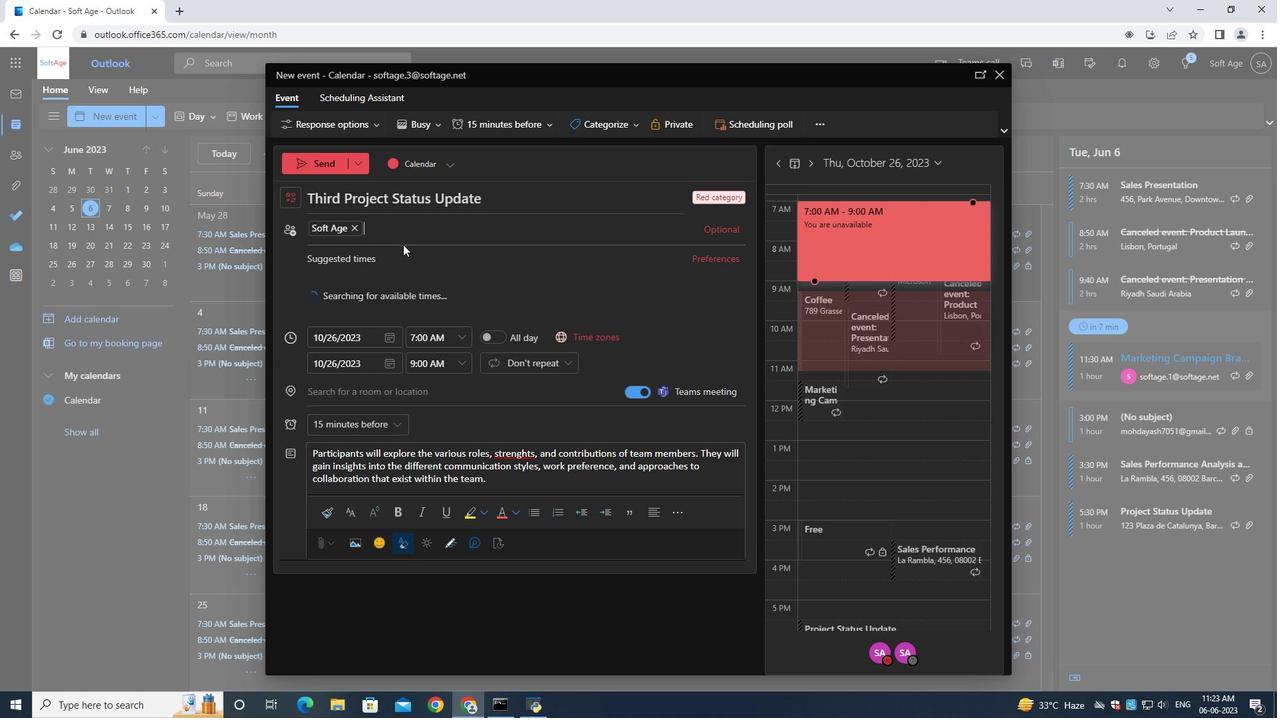 
Action: Key pressed sofage<Key.backspace><Key.backspace><Key.backspace>tage.2<Key.shift>
Screenshot: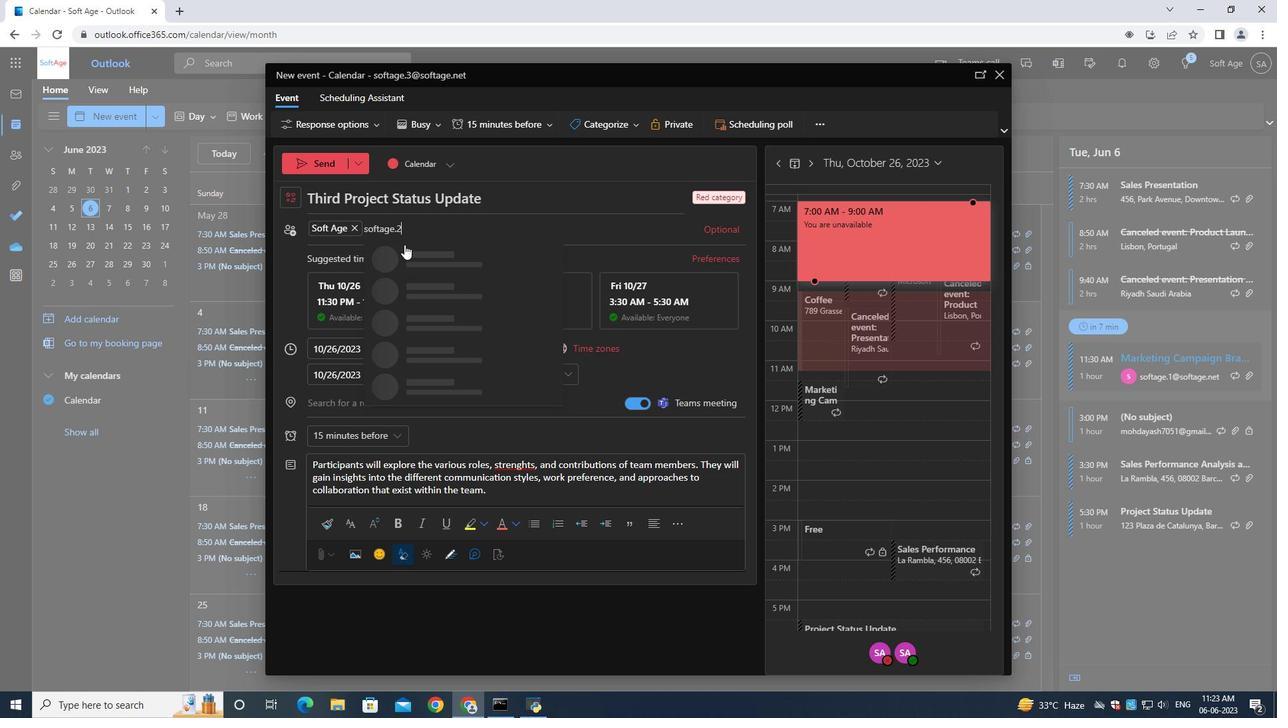 
Action: Mouse moved to (403, 244)
Screenshot: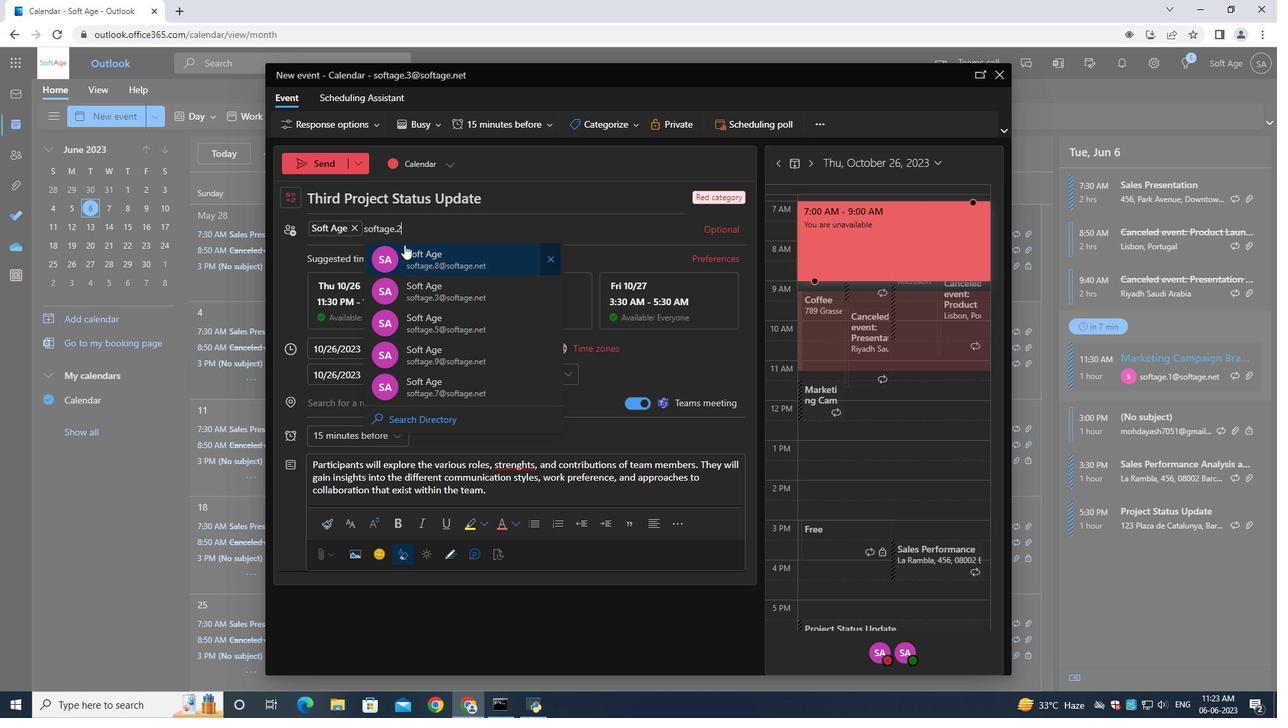 
Action: Key pressed @softage.net
Screenshot: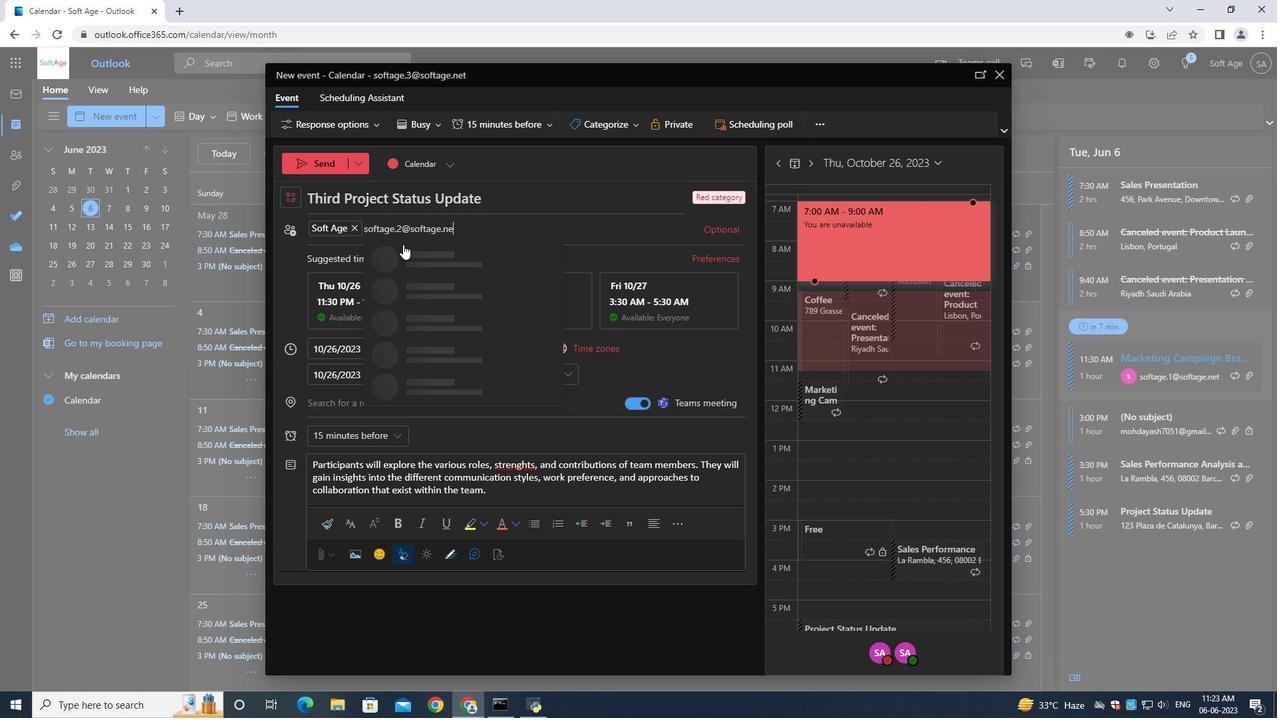 
Action: Mouse pressed left at (403, 244)
Screenshot: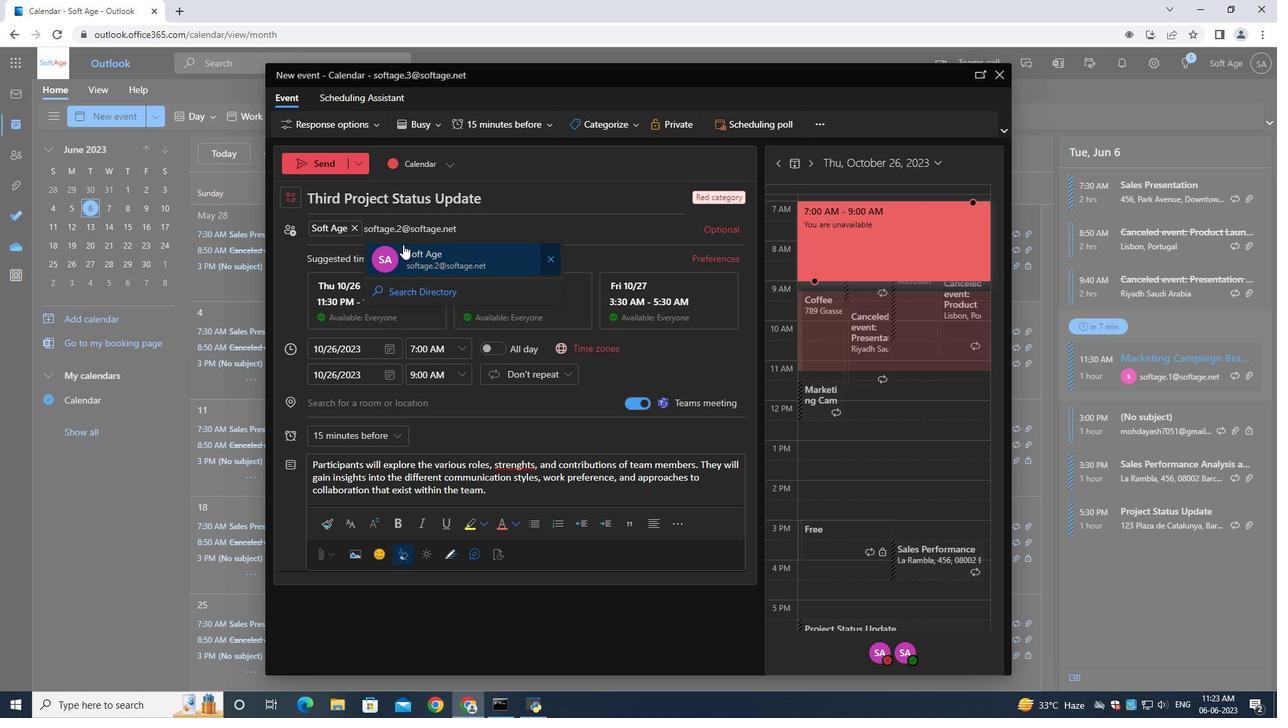 
Action: Mouse moved to (321, 440)
Screenshot: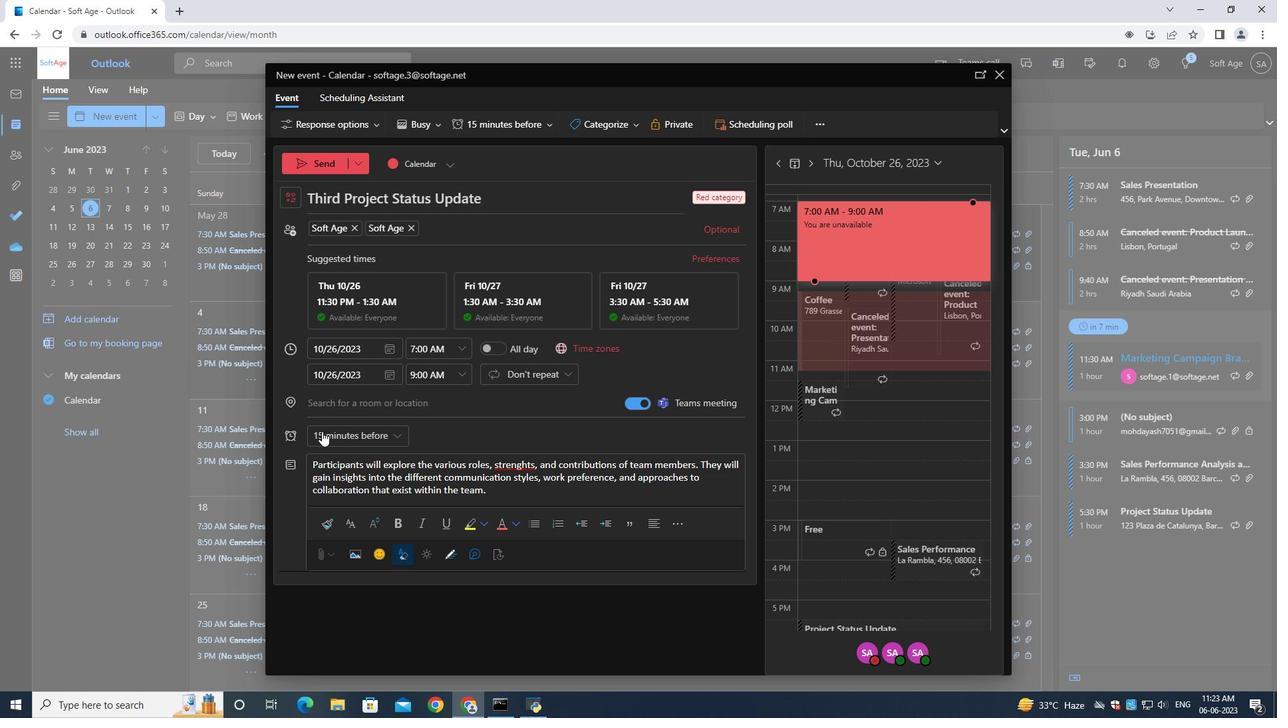 
Action: Mouse pressed left at (321, 440)
Screenshot: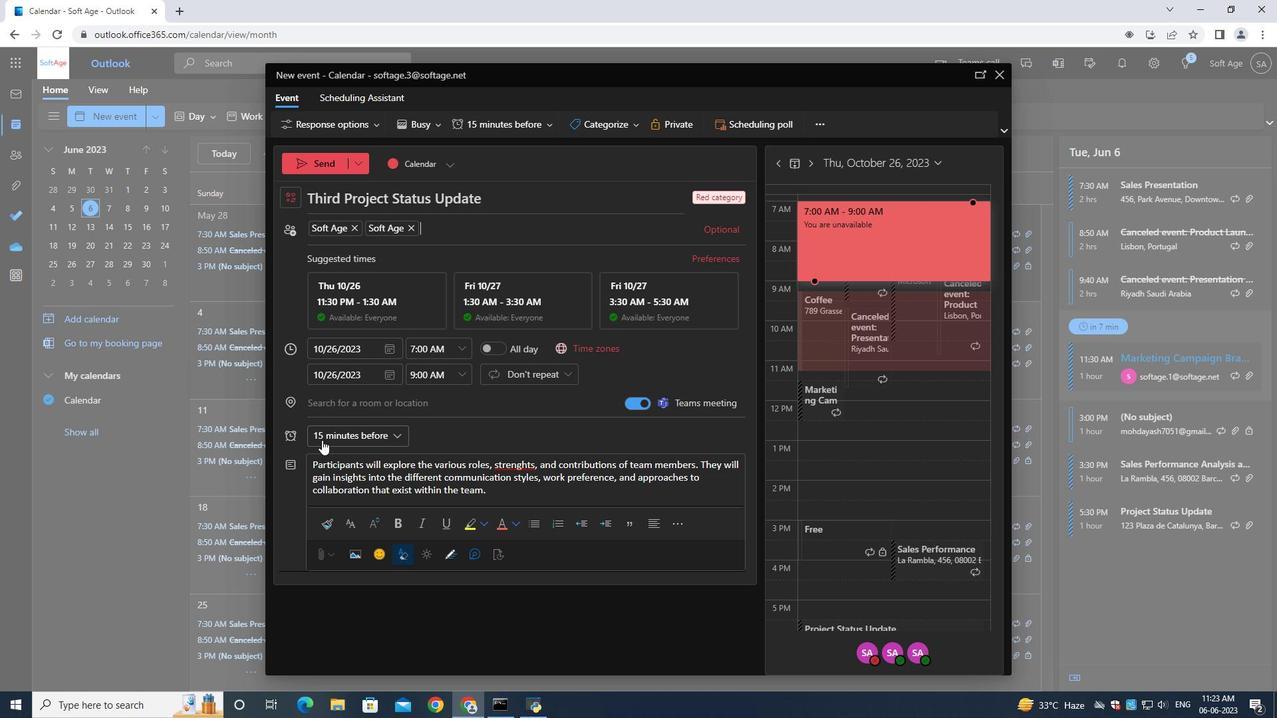 
Action: Mouse moved to (357, 202)
Screenshot: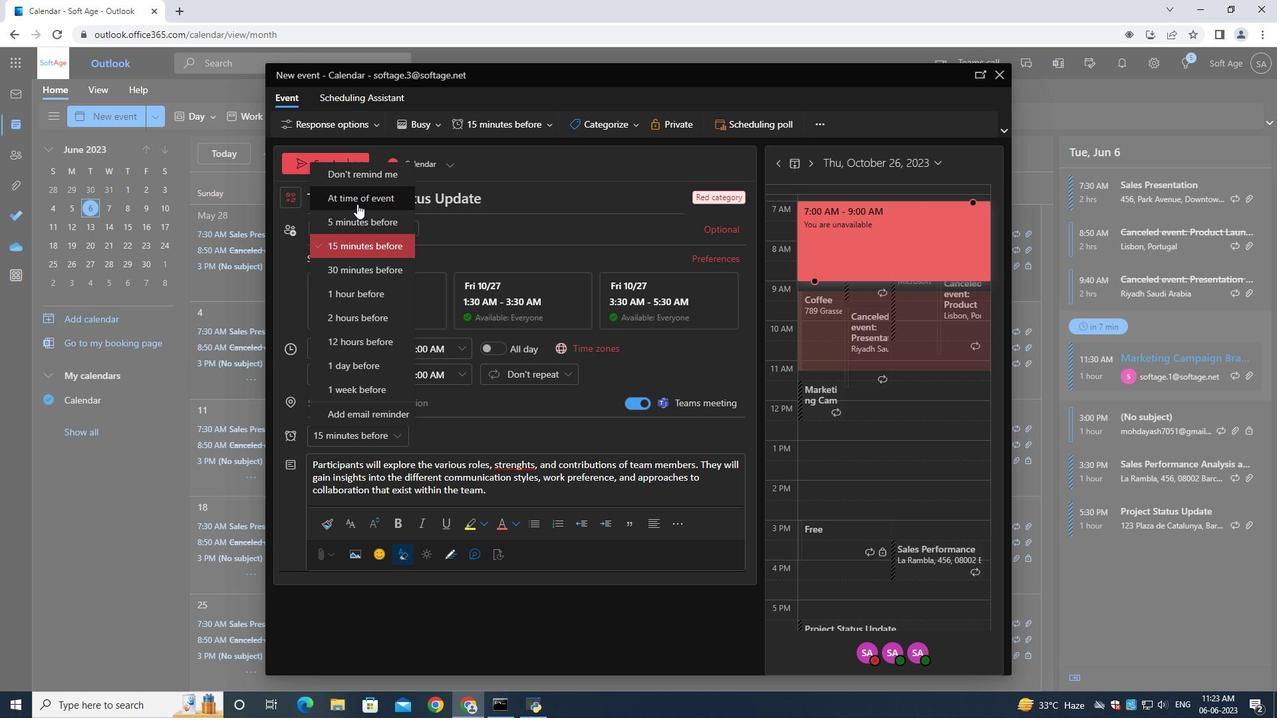 
Action: Mouse pressed left at (357, 202)
Screenshot: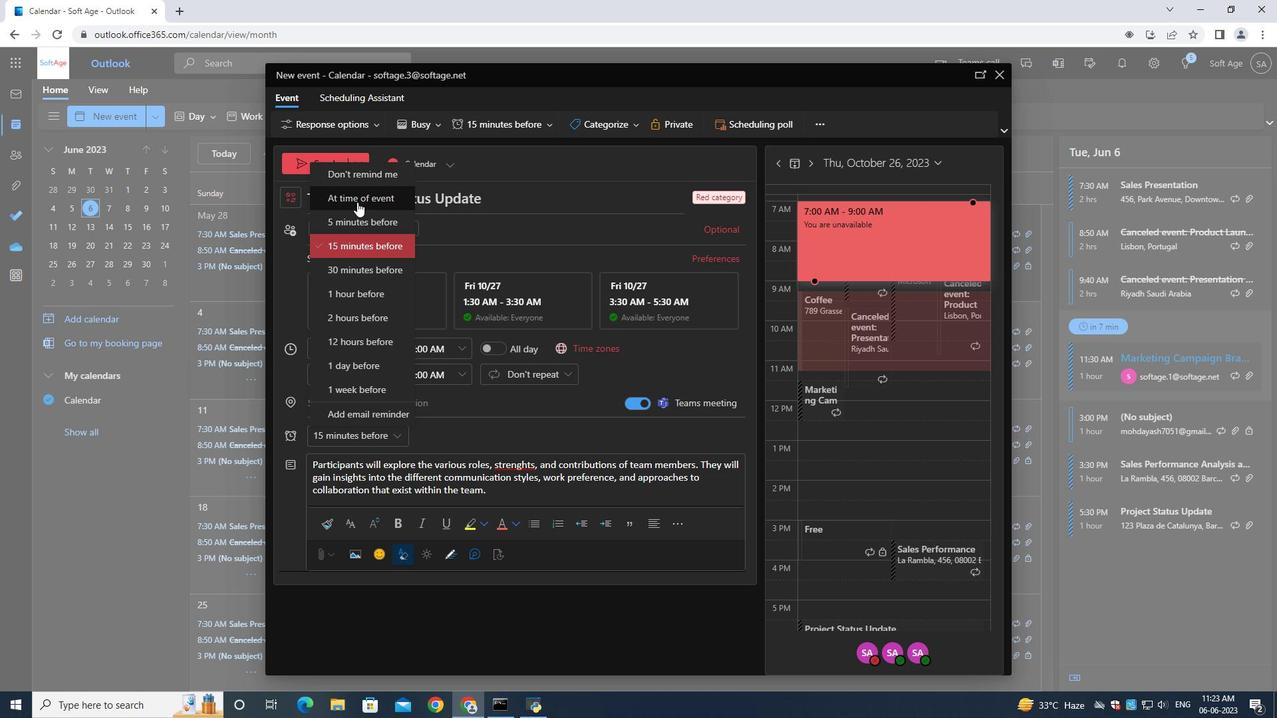
Action: Mouse moved to (324, 170)
Screenshot: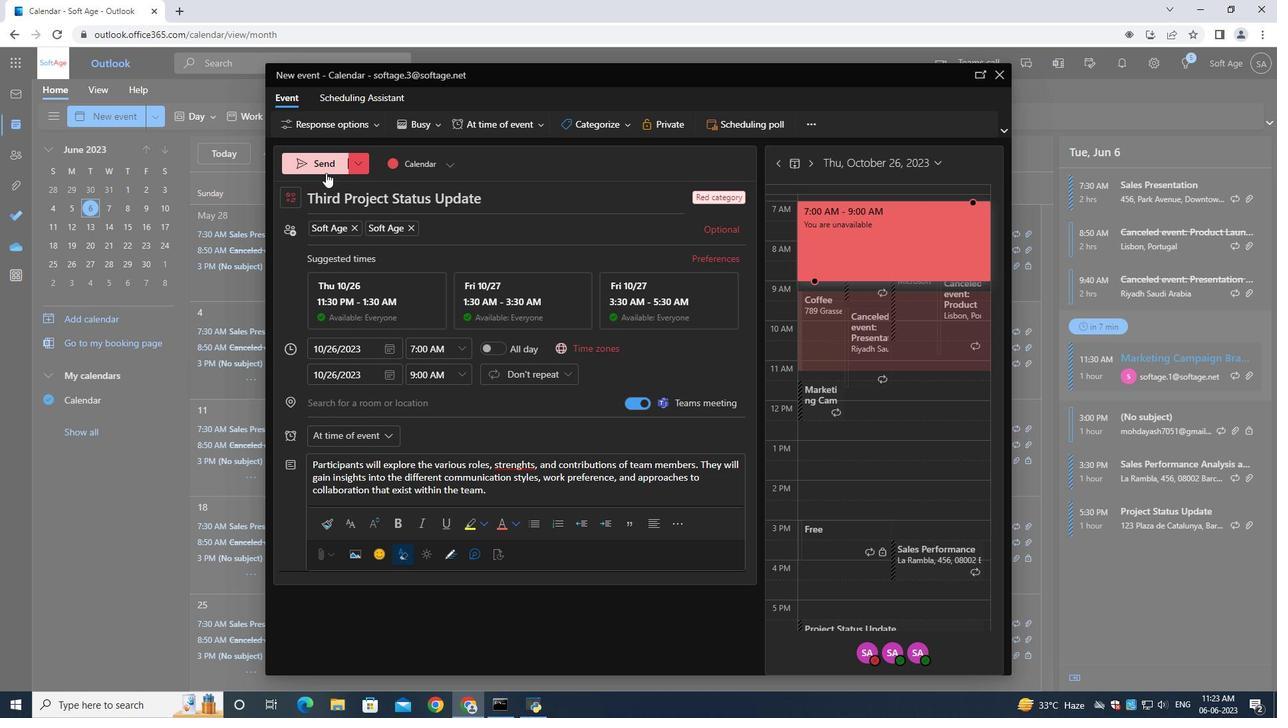 
Action: Mouse pressed left at (324, 170)
Screenshot: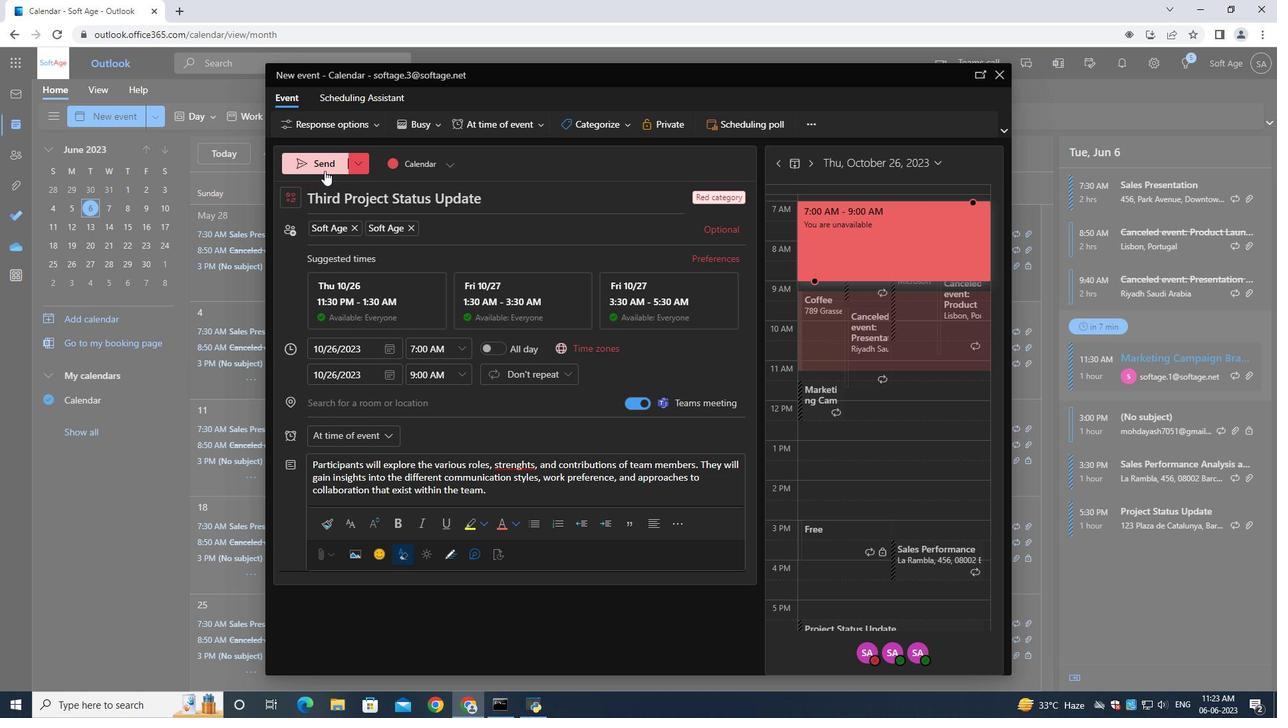 
Action: Mouse moved to (485, 213)
Screenshot: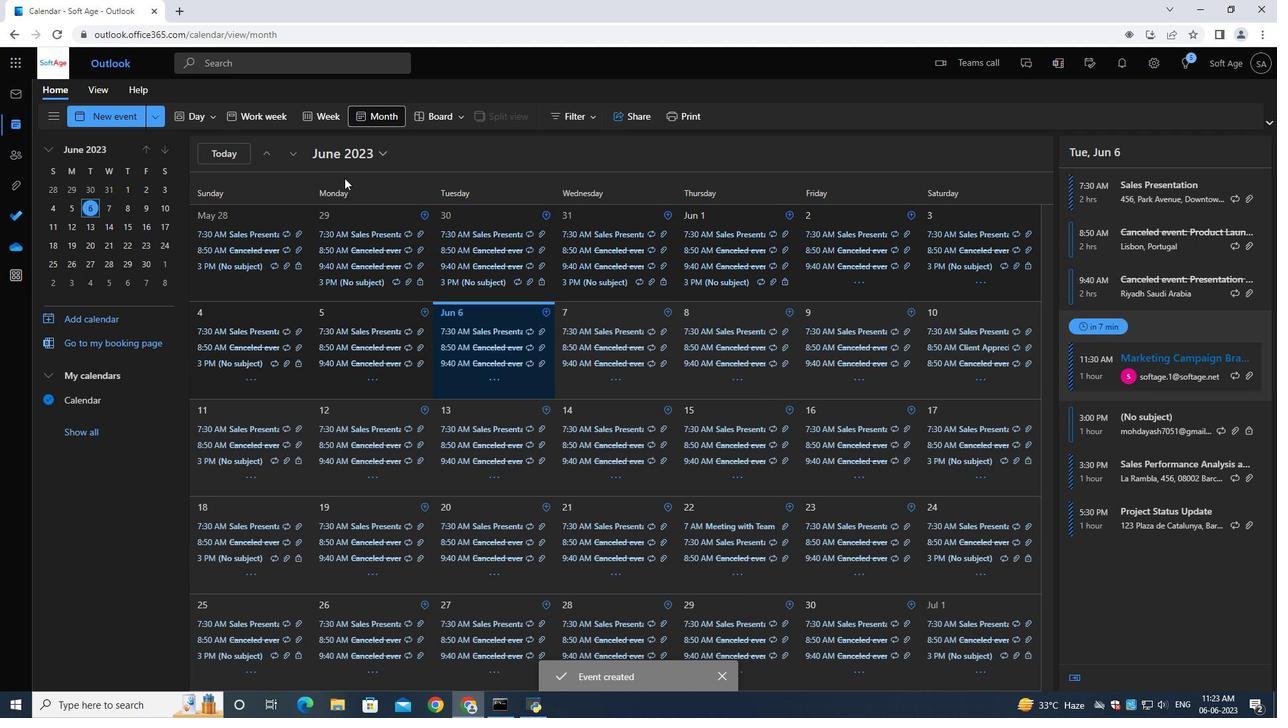 
